 Task: Find connections with filter location Fröndenberg with filter topic #mentalhealthwith filter profile language French with filter current company Suzlon Group with filter school RAMCO INSTITUTE OF TECHNOLOGY with filter industry Equipment Rental Services with filter service category Translation with filter keywords title Computer Programmer
Action: Mouse moved to (481, 60)
Screenshot: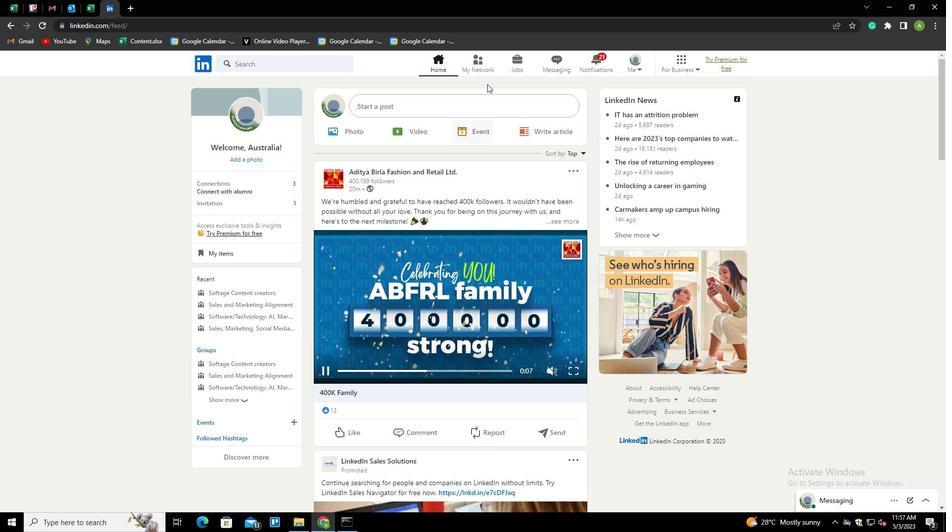 
Action: Mouse pressed left at (481, 60)
Screenshot: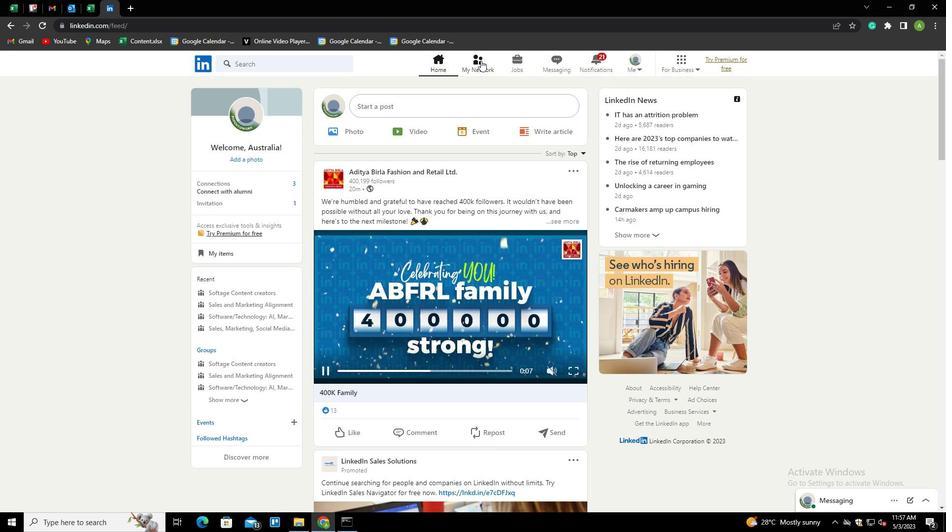 
Action: Mouse moved to (257, 115)
Screenshot: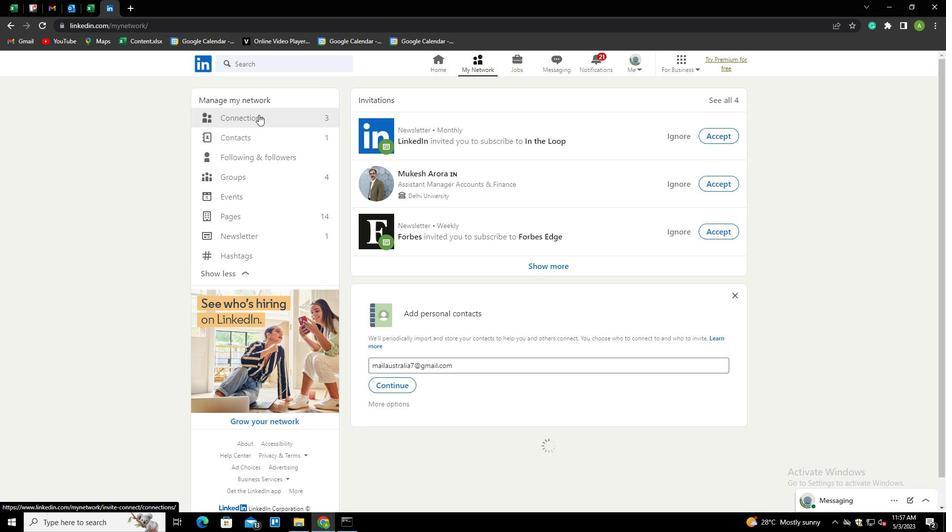 
Action: Mouse pressed left at (257, 115)
Screenshot: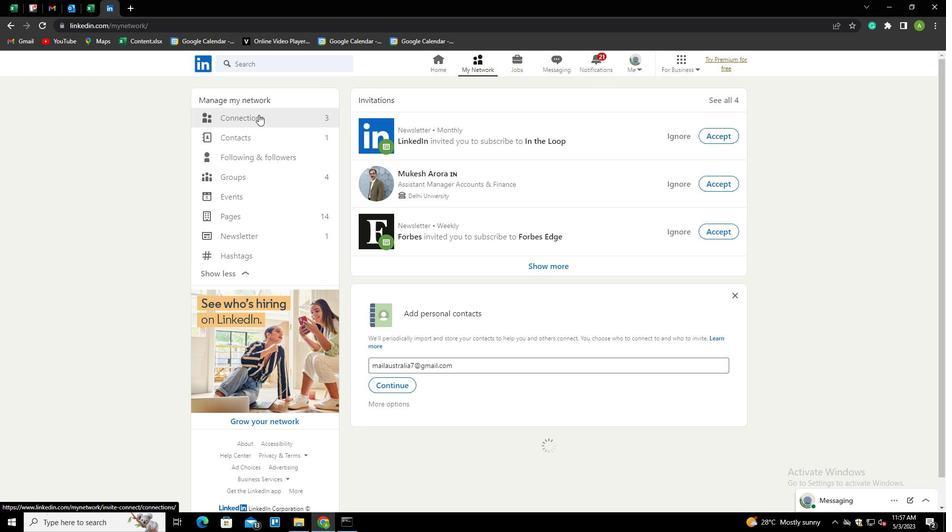 
Action: Mouse moved to (550, 117)
Screenshot: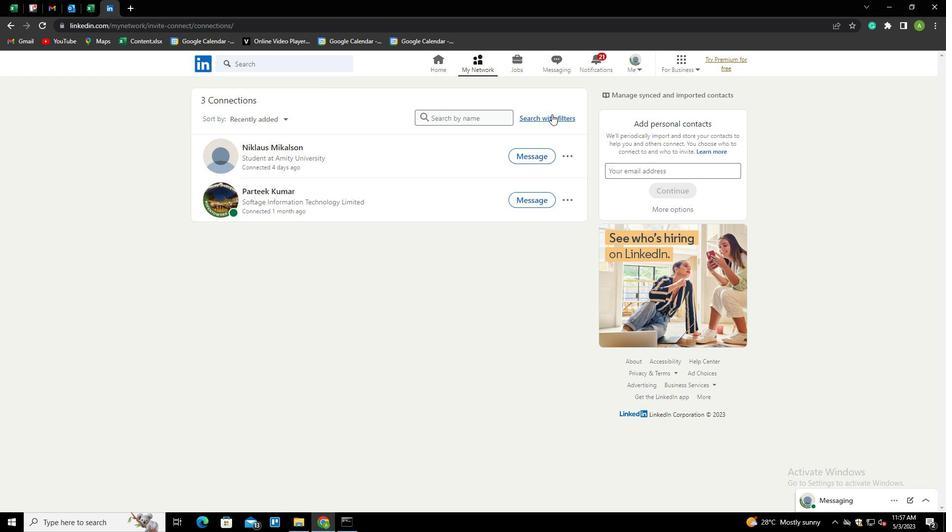 
Action: Mouse pressed left at (550, 117)
Screenshot: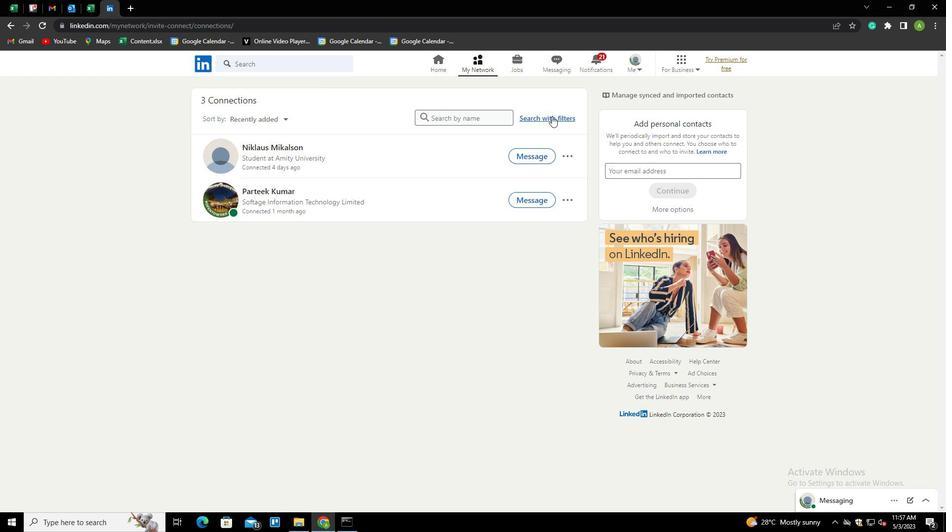 
Action: Mouse moved to (506, 89)
Screenshot: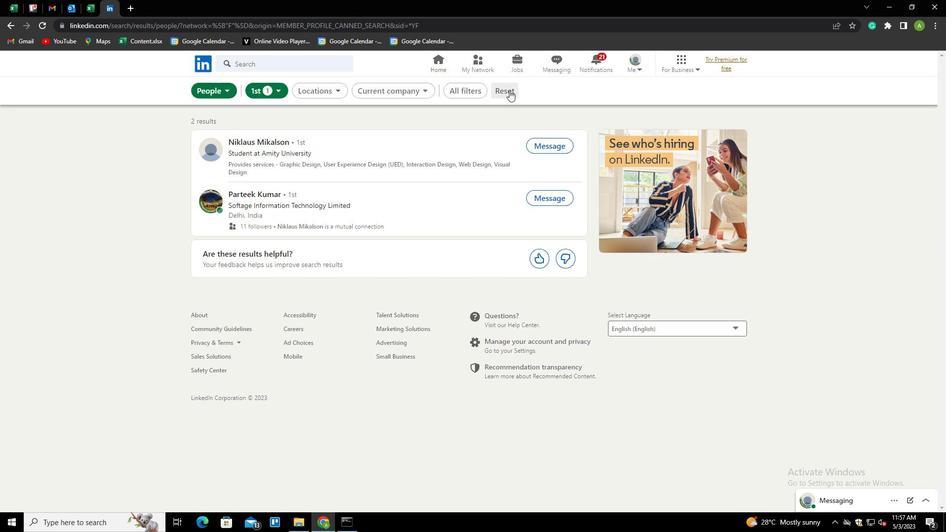 
Action: Mouse pressed left at (506, 89)
Screenshot: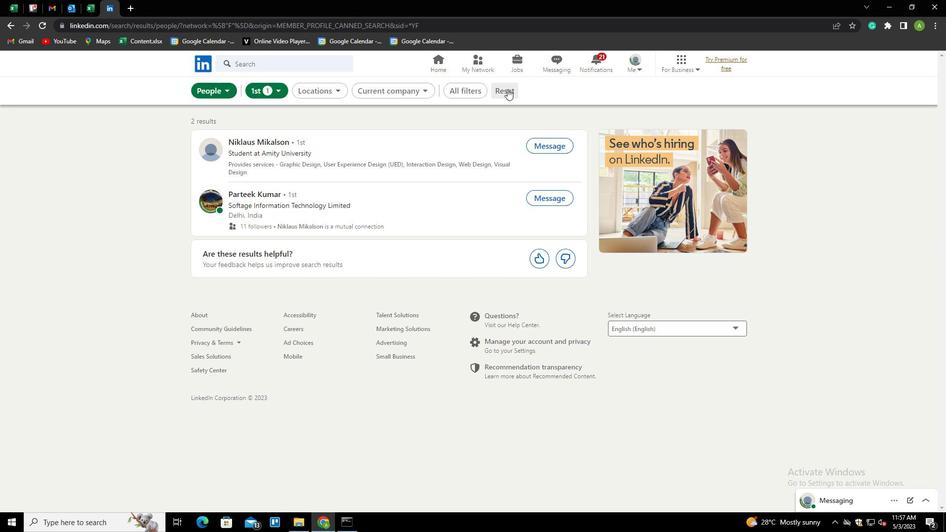 
Action: Mouse moved to (486, 89)
Screenshot: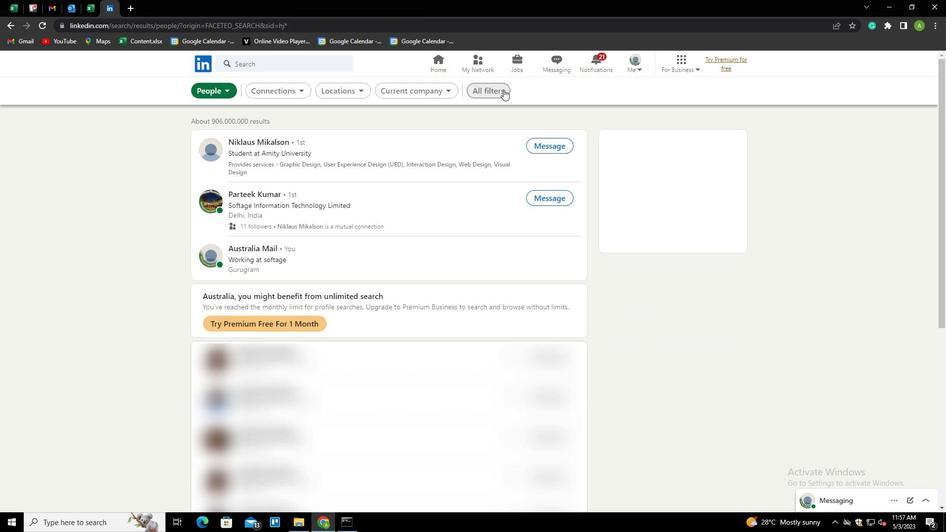 
Action: Mouse pressed left at (486, 89)
Screenshot: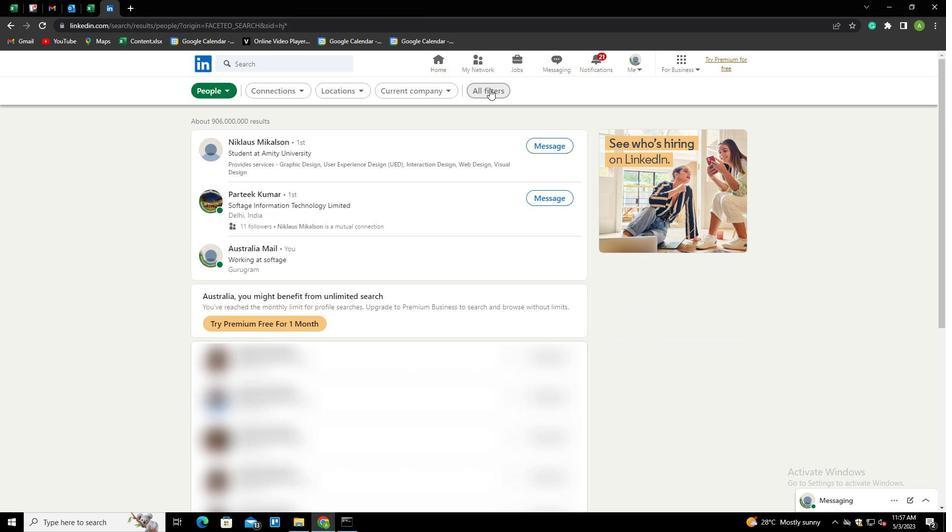 
Action: Mouse moved to (745, 298)
Screenshot: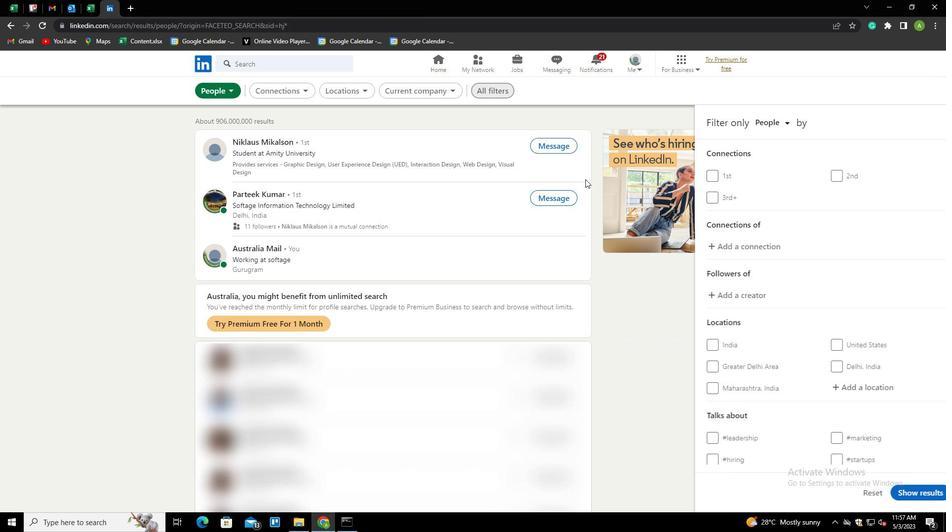 
Action: Mouse scrolled (745, 297) with delta (0, 0)
Screenshot: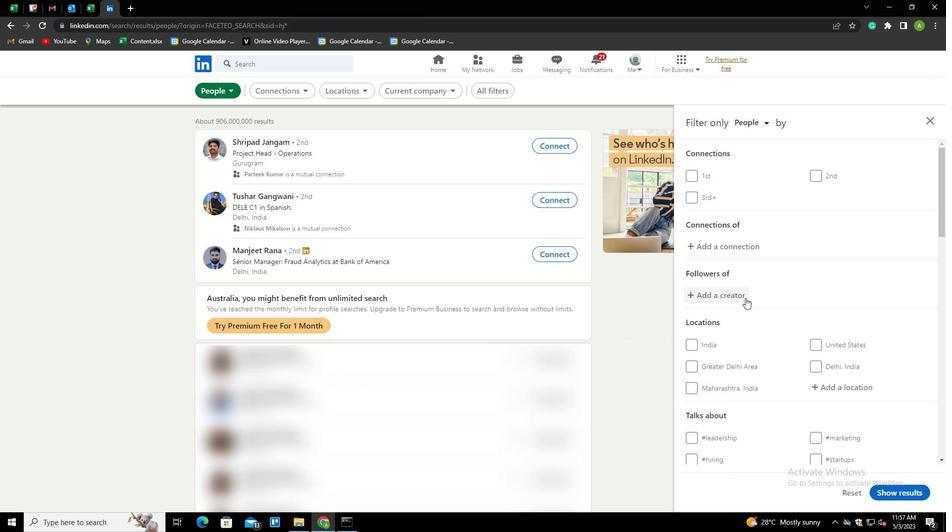 
Action: Mouse scrolled (745, 297) with delta (0, 0)
Screenshot: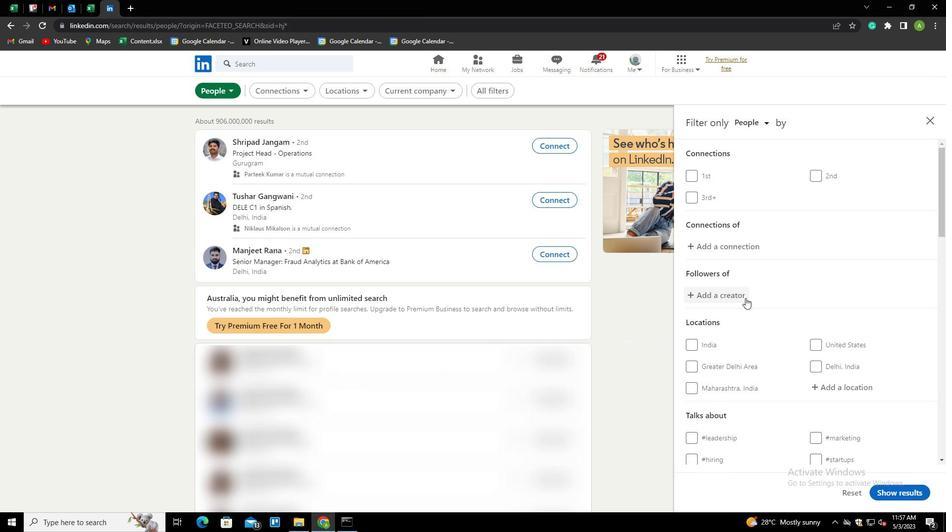 
Action: Mouse scrolled (745, 297) with delta (0, 0)
Screenshot: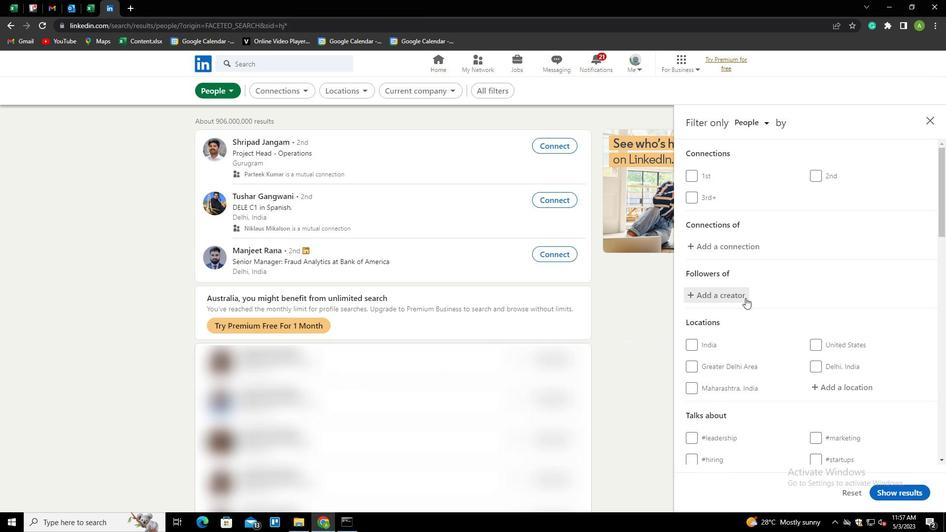 
Action: Mouse moved to (823, 241)
Screenshot: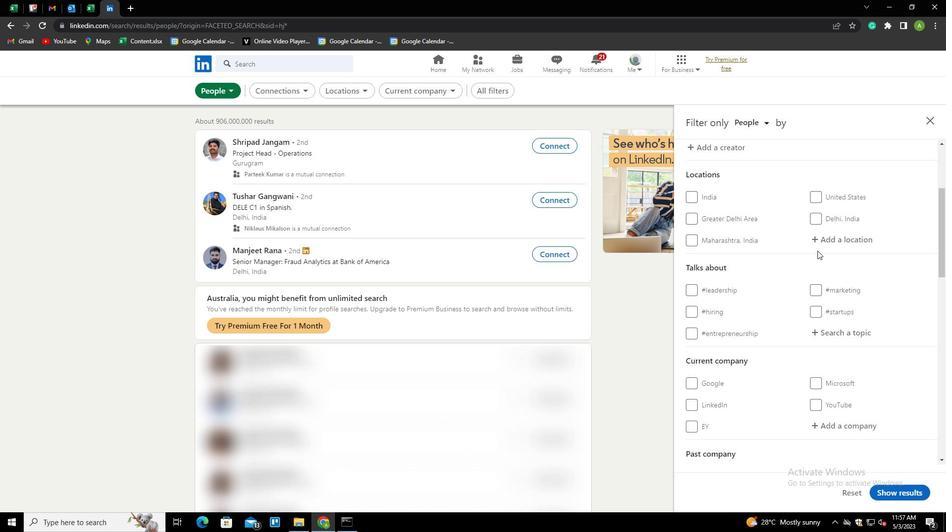 
Action: Mouse pressed left at (823, 241)
Screenshot: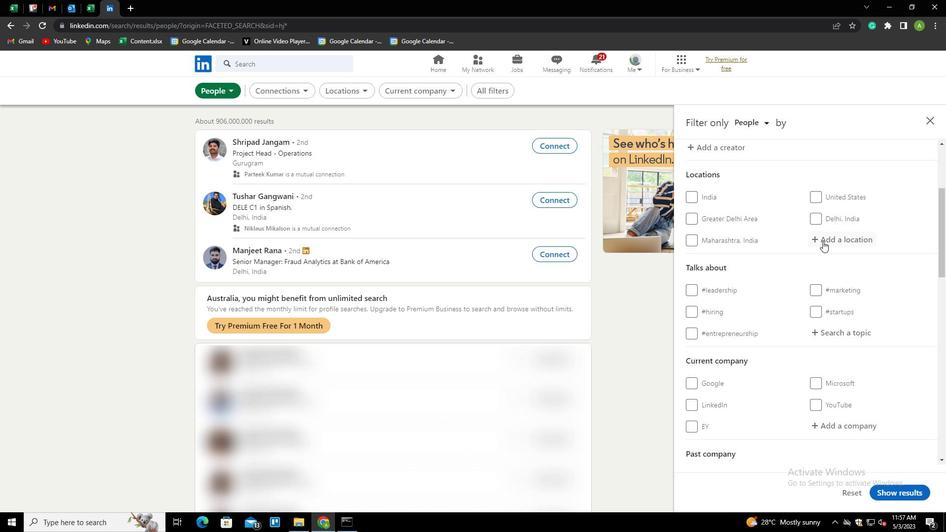 
Action: Key pressed <Key.shift><Key.shift><Key.shift><Key.shift><Key.shift><Key.shift><Key.shift><Key.shift><Key.shift><Key.shift><Key.shift><Key.shift>FRONDENBERG<Key.down><Key.enter>
Screenshot: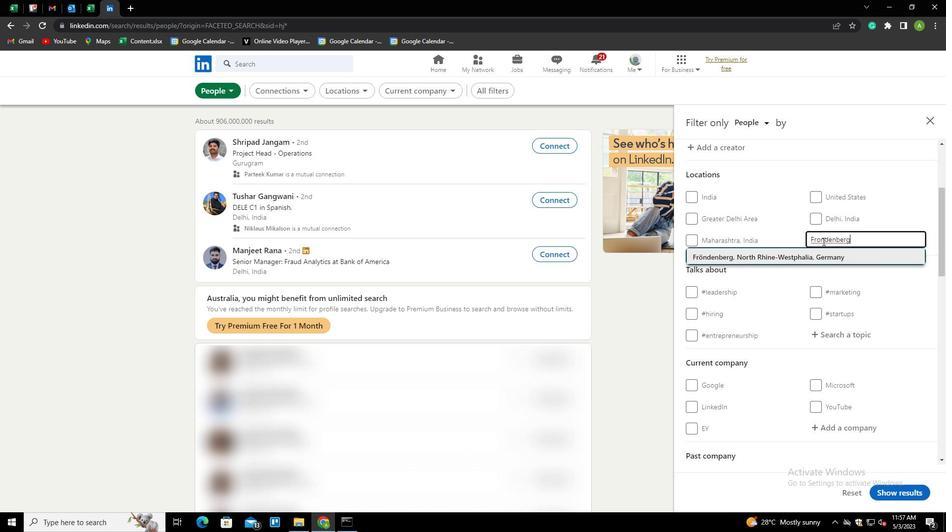 
Action: Mouse scrolled (823, 241) with delta (0, 0)
Screenshot: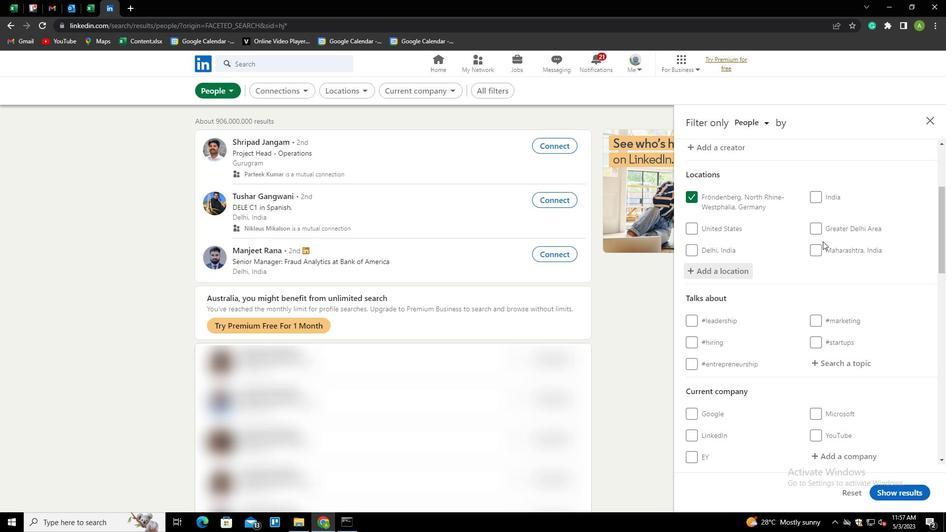 
Action: Mouse scrolled (823, 241) with delta (0, 0)
Screenshot: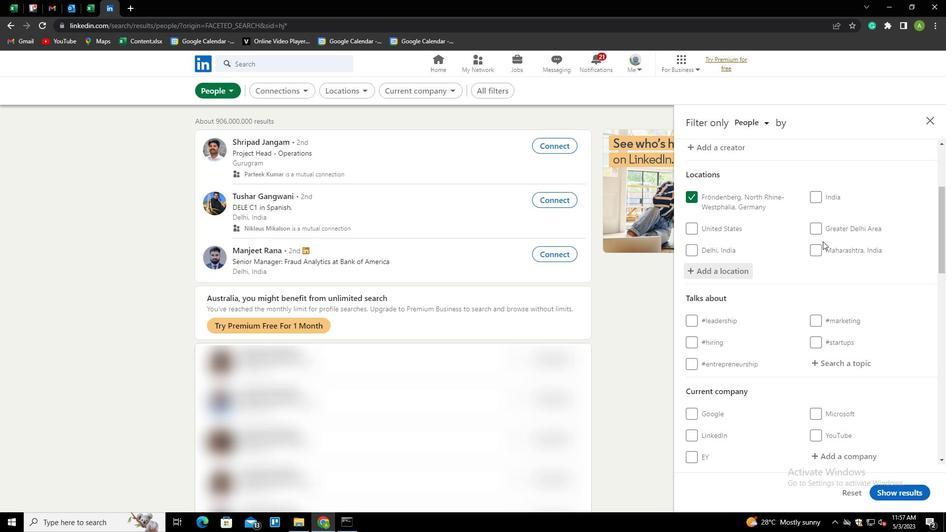 
Action: Mouse moved to (834, 265)
Screenshot: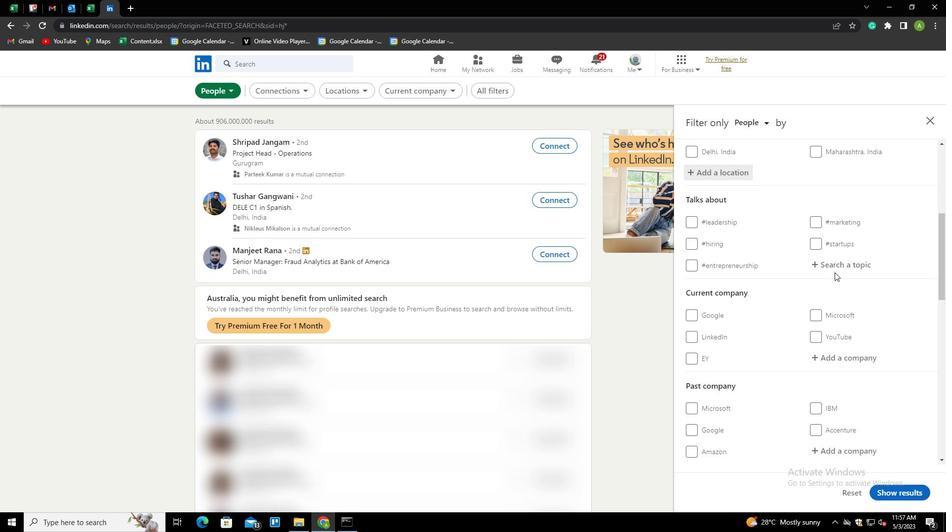 
Action: Mouse pressed left at (834, 265)
Screenshot: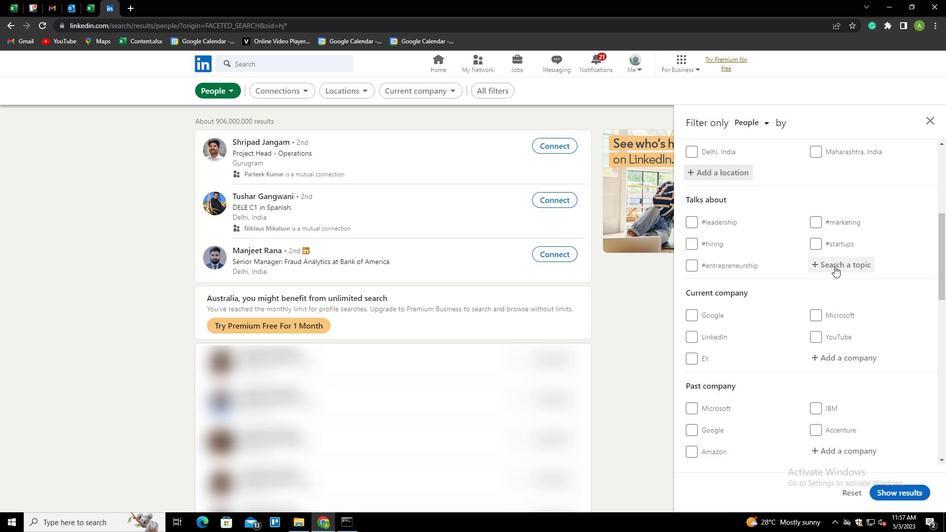 
Action: Key pressed MENTALHEALTH<Key.down><Key.enter>
Screenshot: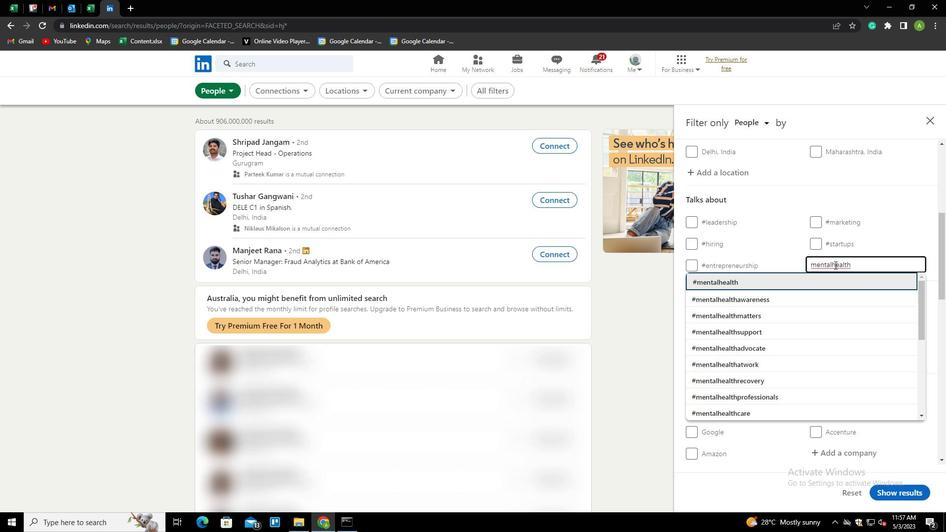 
Action: Mouse scrolled (834, 264) with delta (0, 0)
Screenshot: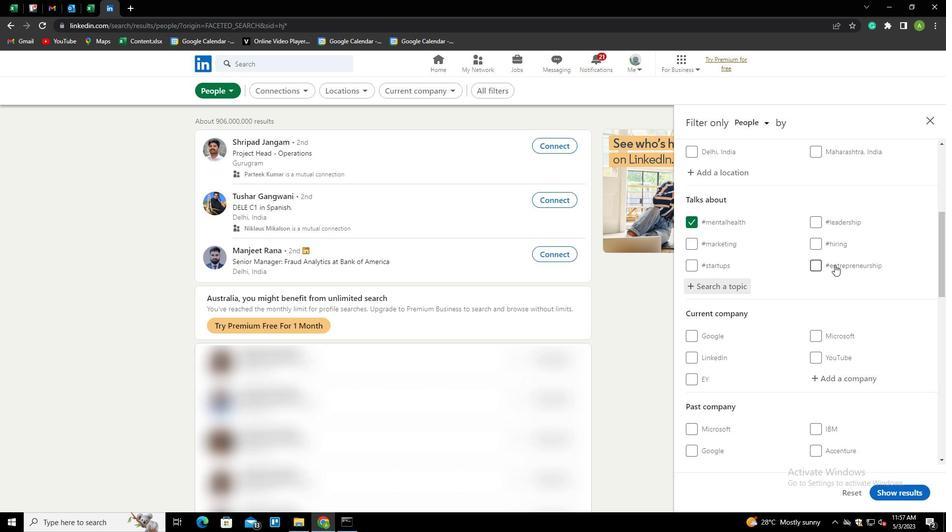 
Action: Mouse scrolled (834, 264) with delta (0, 0)
Screenshot: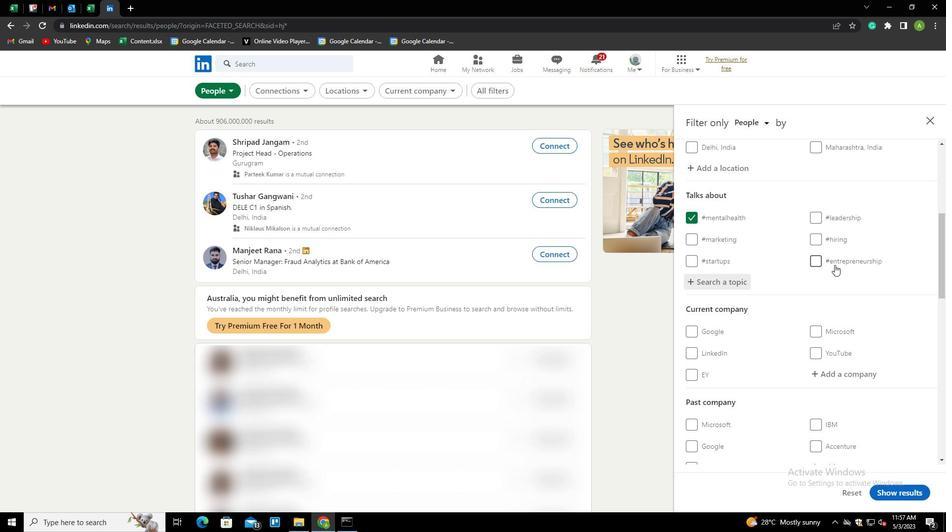 
Action: Mouse scrolled (834, 264) with delta (0, 0)
Screenshot: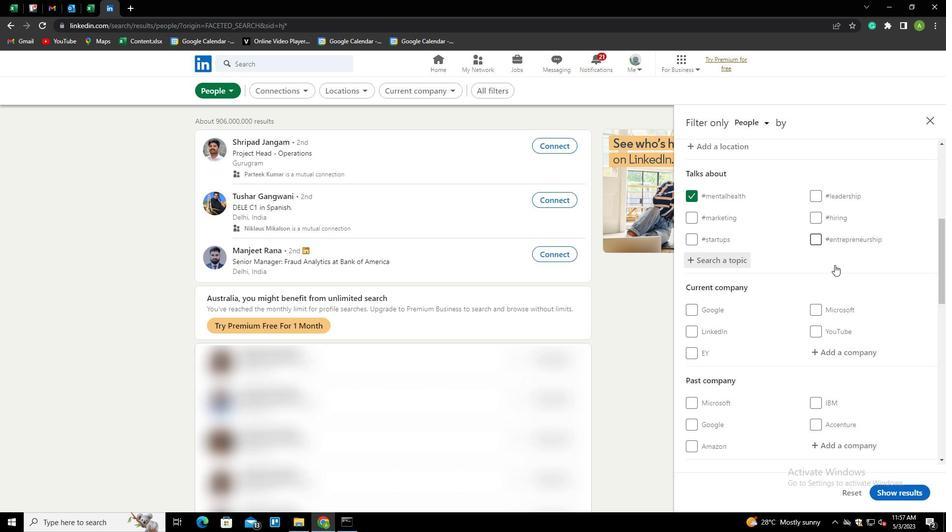
Action: Mouse scrolled (834, 264) with delta (0, 0)
Screenshot: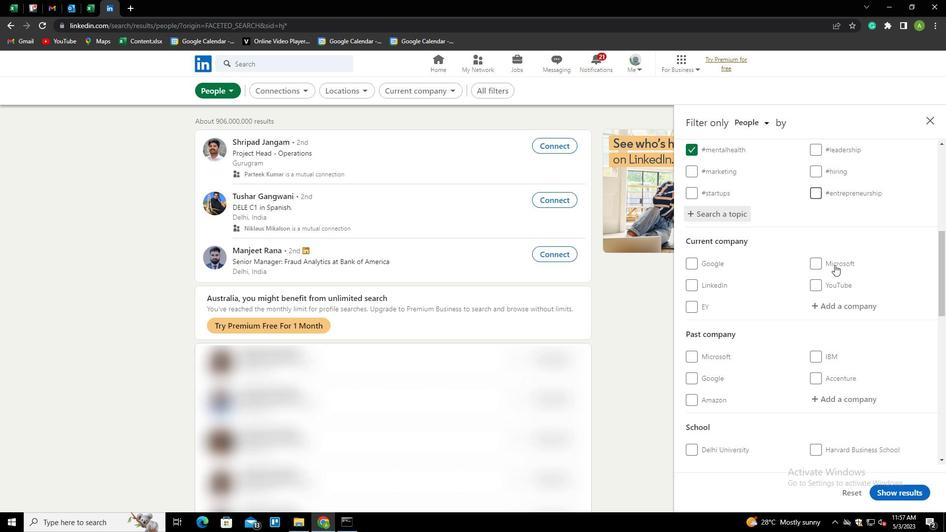 
Action: Mouse scrolled (834, 264) with delta (0, 0)
Screenshot: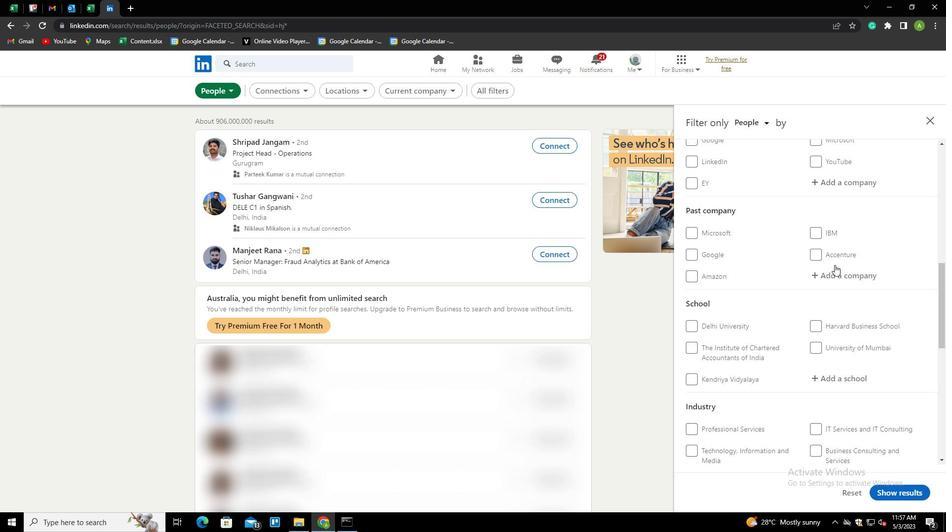 
Action: Mouse scrolled (834, 264) with delta (0, 0)
Screenshot: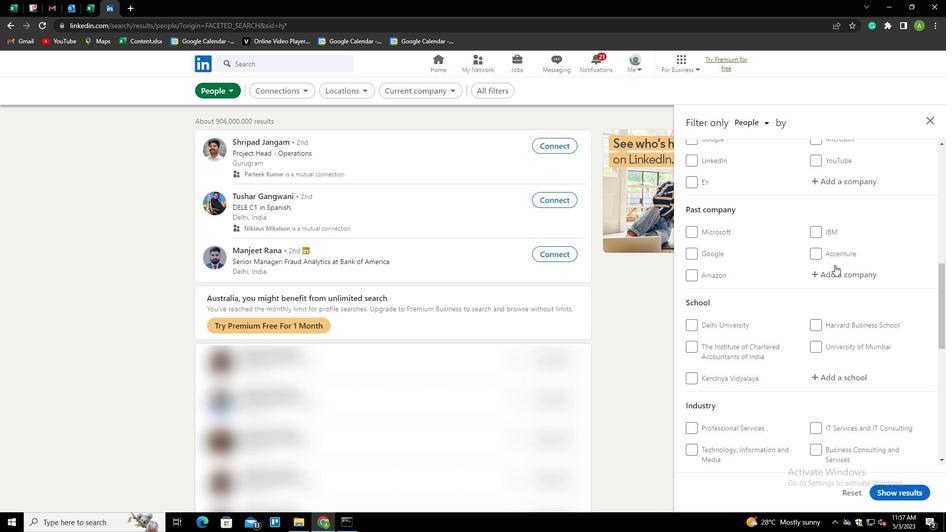 
Action: Mouse scrolled (834, 264) with delta (0, 0)
Screenshot: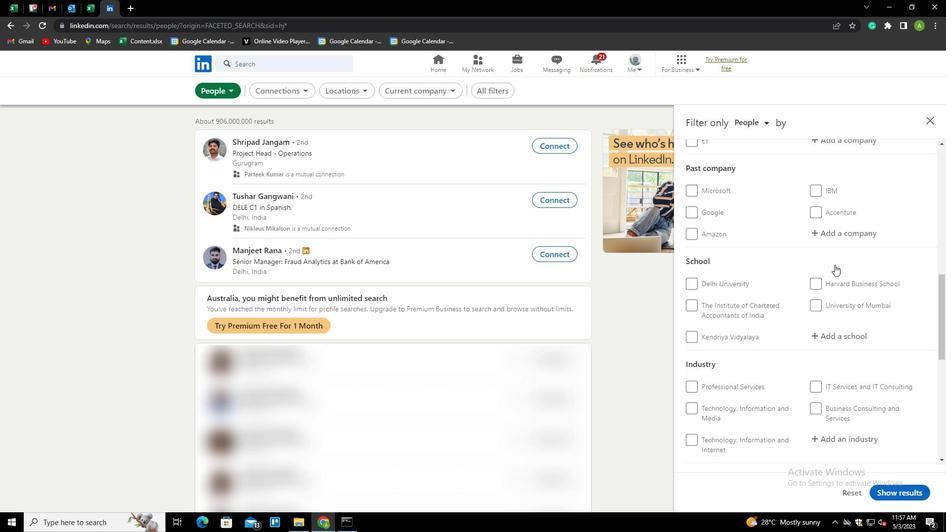 
Action: Mouse scrolled (834, 264) with delta (0, 0)
Screenshot: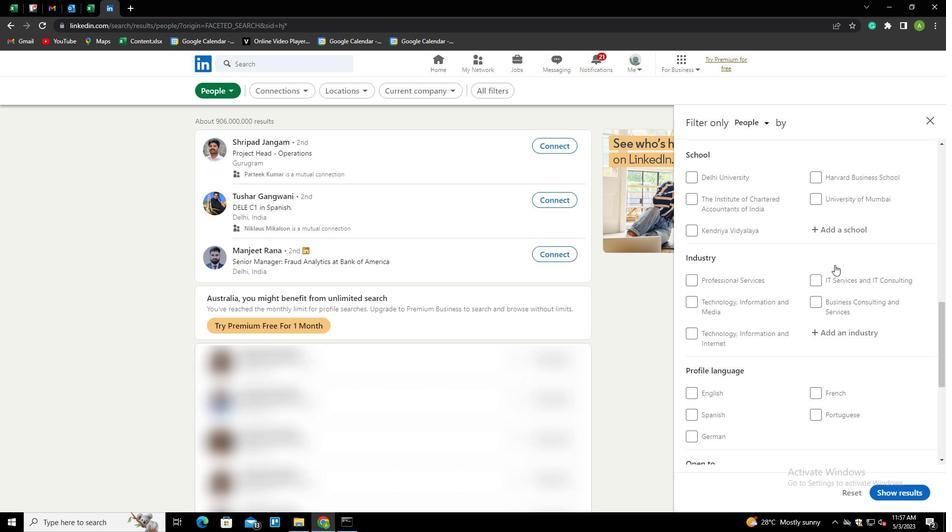 
Action: Mouse moved to (819, 341)
Screenshot: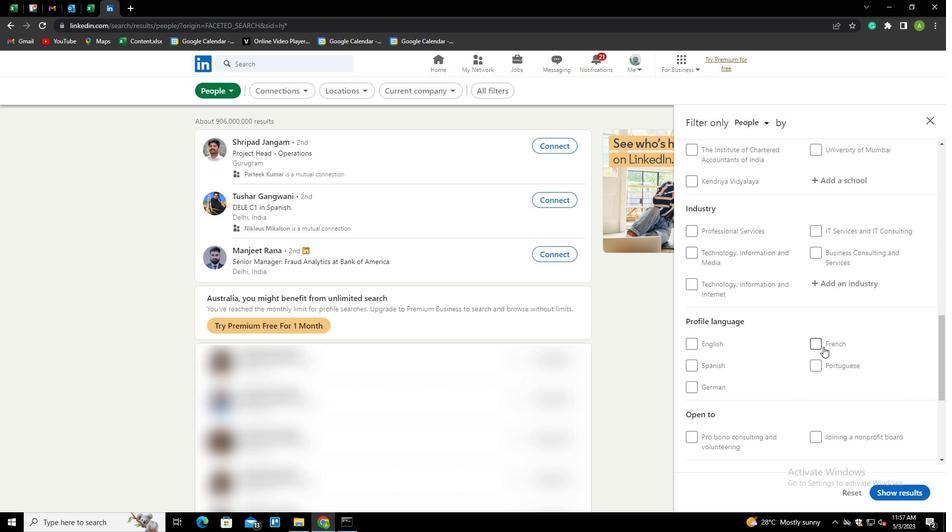 
Action: Mouse pressed left at (819, 341)
Screenshot: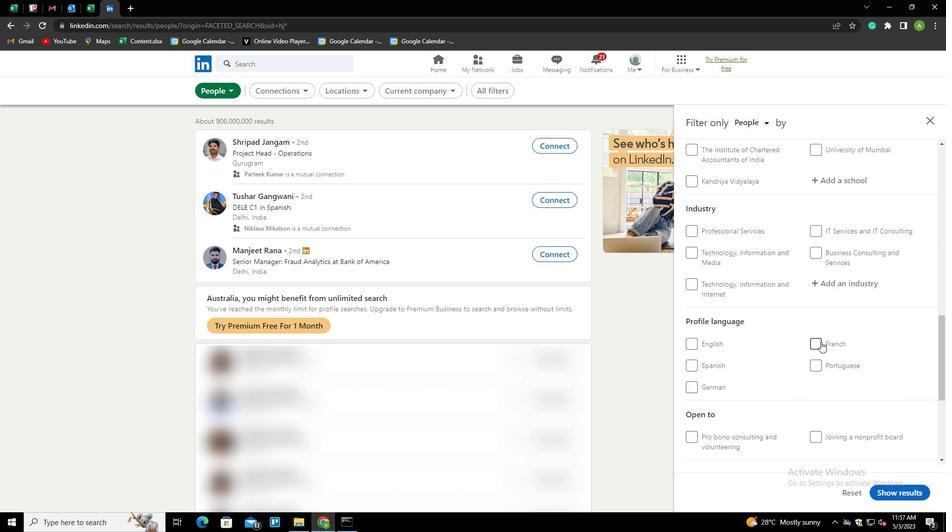 
Action: Mouse moved to (842, 321)
Screenshot: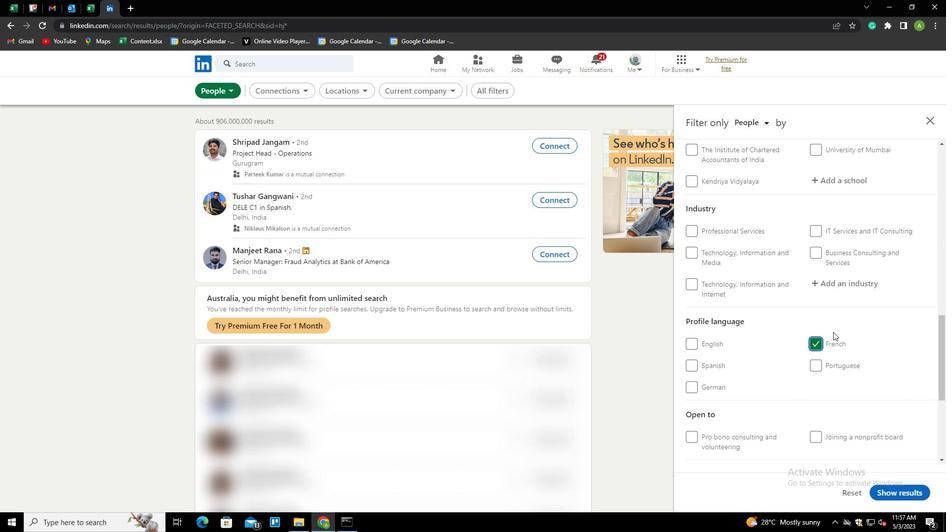 
Action: Mouse scrolled (842, 322) with delta (0, 0)
Screenshot: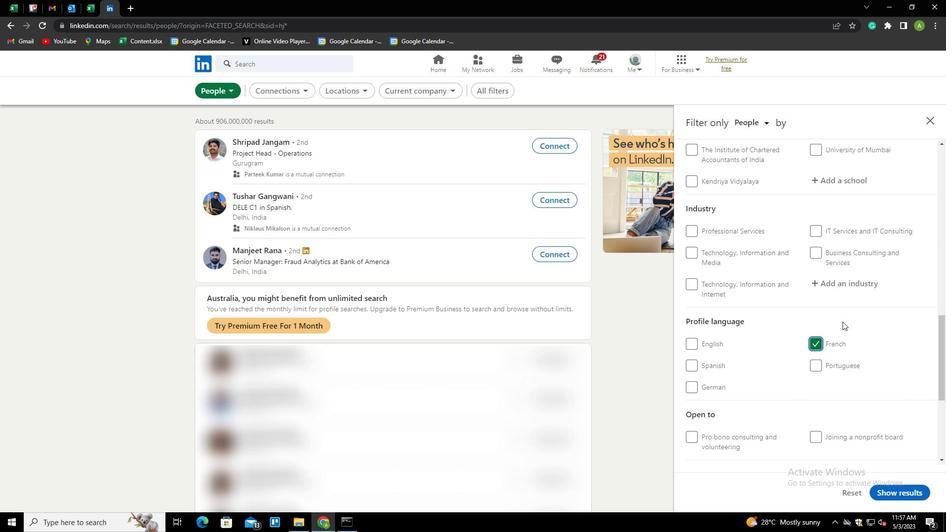 
Action: Mouse scrolled (842, 322) with delta (0, 0)
Screenshot: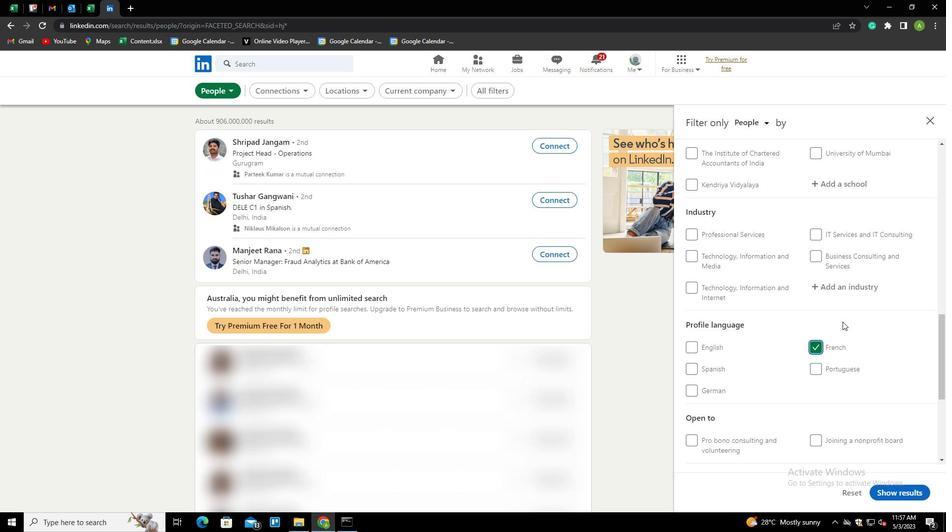 
Action: Mouse scrolled (842, 322) with delta (0, 0)
Screenshot: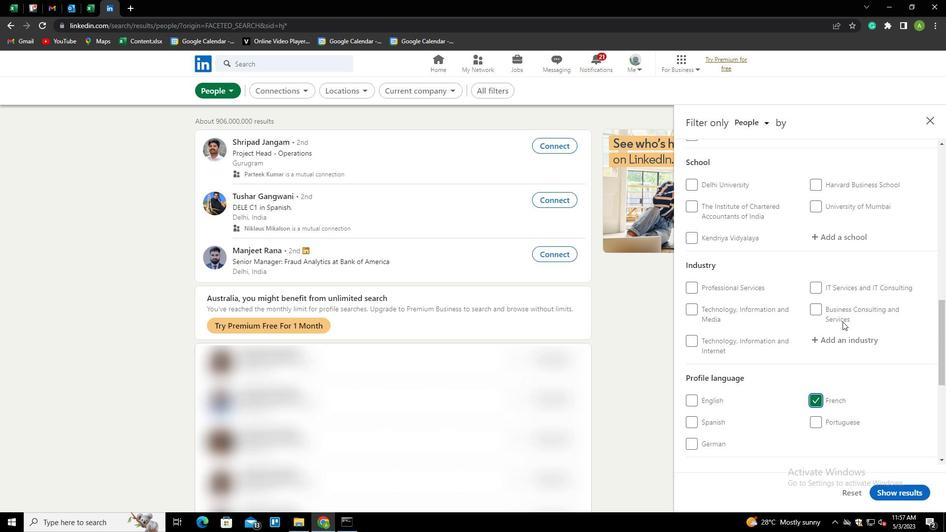 
Action: Mouse scrolled (842, 322) with delta (0, 0)
Screenshot: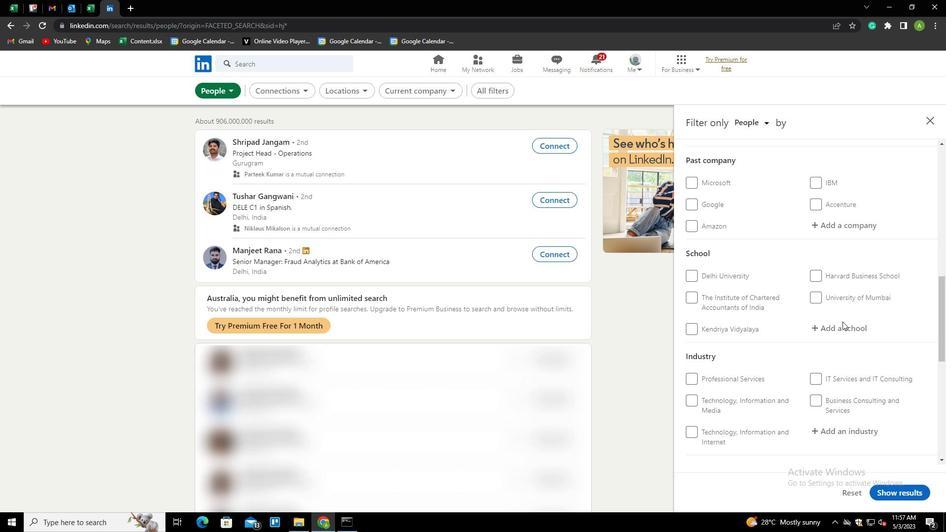
Action: Mouse scrolled (842, 322) with delta (0, 0)
Screenshot: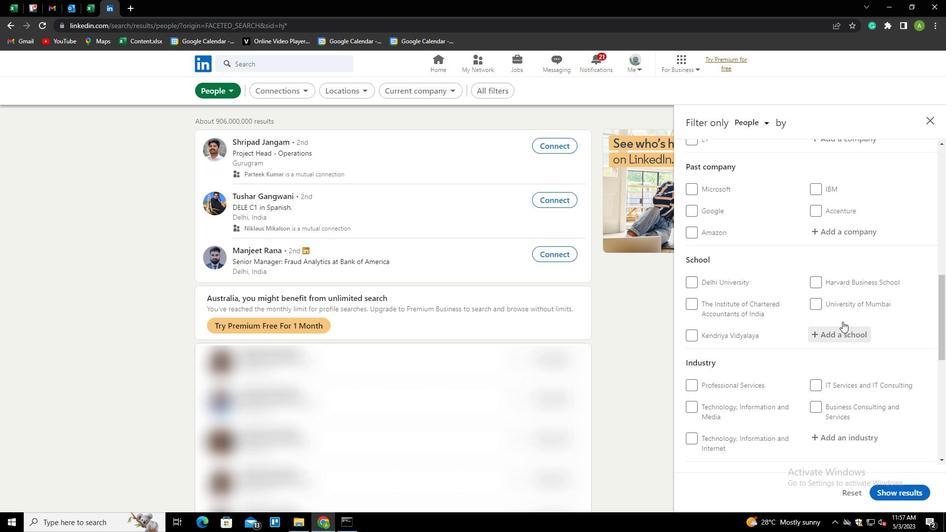 
Action: Mouse scrolled (842, 322) with delta (0, 0)
Screenshot: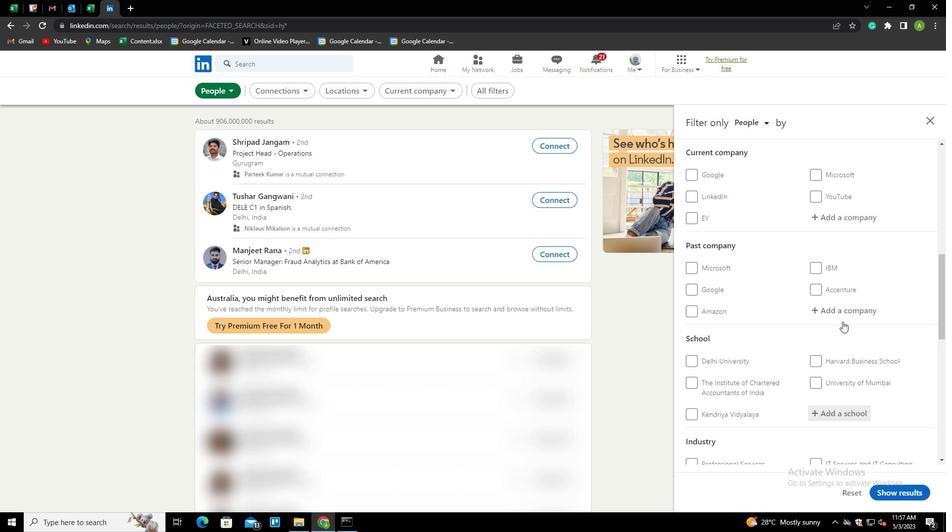 
Action: Mouse scrolled (842, 322) with delta (0, 0)
Screenshot: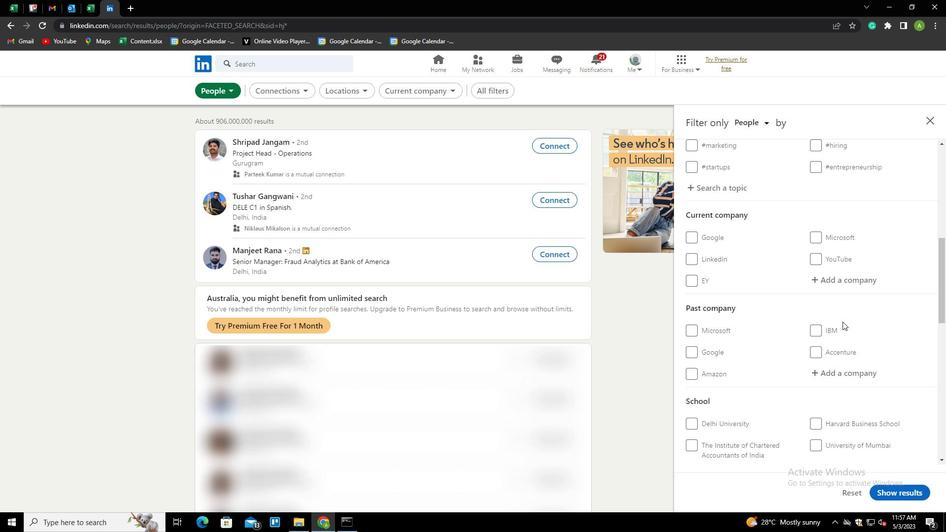 
Action: Mouse moved to (833, 326)
Screenshot: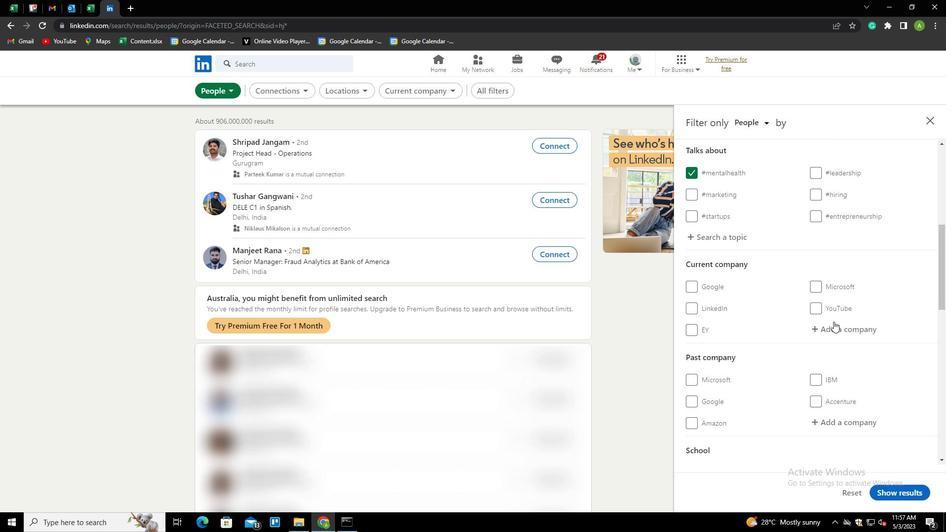 
Action: Mouse scrolled (833, 326) with delta (0, 0)
Screenshot: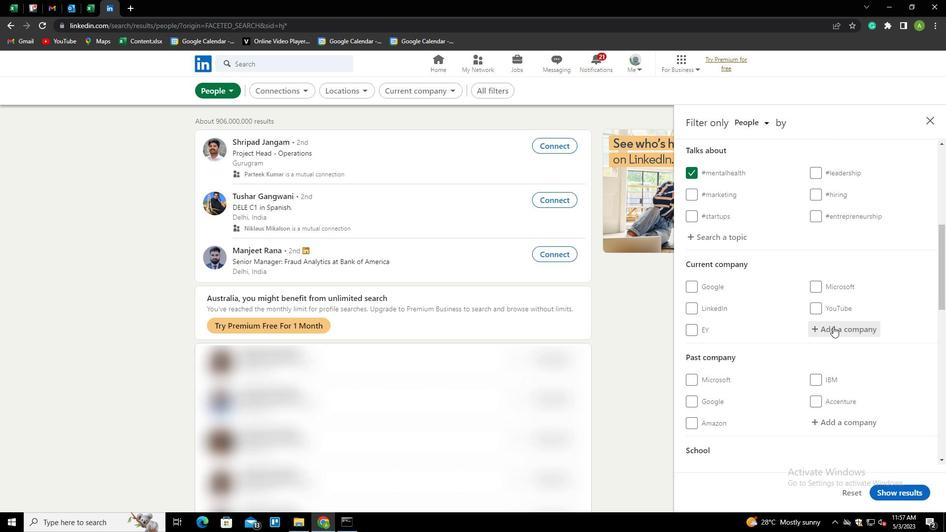 
Action: Mouse moved to (836, 281)
Screenshot: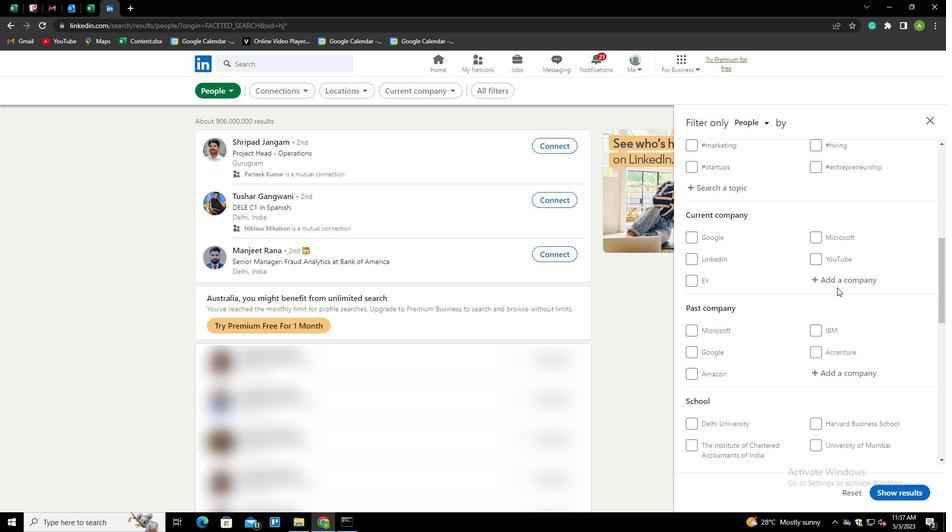 
Action: Mouse pressed left at (836, 281)
Screenshot: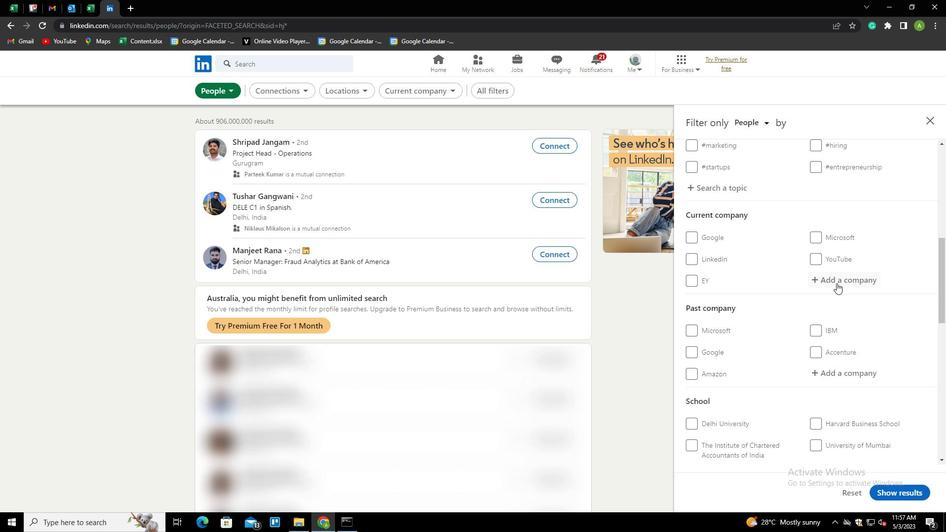 
Action: Key pressed <Key.shift><Key.shift><Key.shift><Key.shift><Key.shift>SW<Key.backspace>UZION<Key.space><Key.backspace><Key.space><Key.shift><Key.shift><Key.shift><Key.shift><Key.shift><Key.shift><Key.shift><Key.shift><Key.shift><Key.shift><Key.shift><Key.shift><Key.shift><Key.shift><Key.shift><Key.shift><Key.shift><Key.shift><Key.shift><Key.shift><Key.shift><Key.shift><Key.shift><Key.shift><Key.shift><Key.shift><Key.shift><Key.shift><Key.shift><Key.shift><Key.shift><Key.shift><Key.shift><Key.shift><Key.shift><Key.shift>GOUP<Key.backspace><Key.backspace><Key.backspace>ROUP
Screenshot: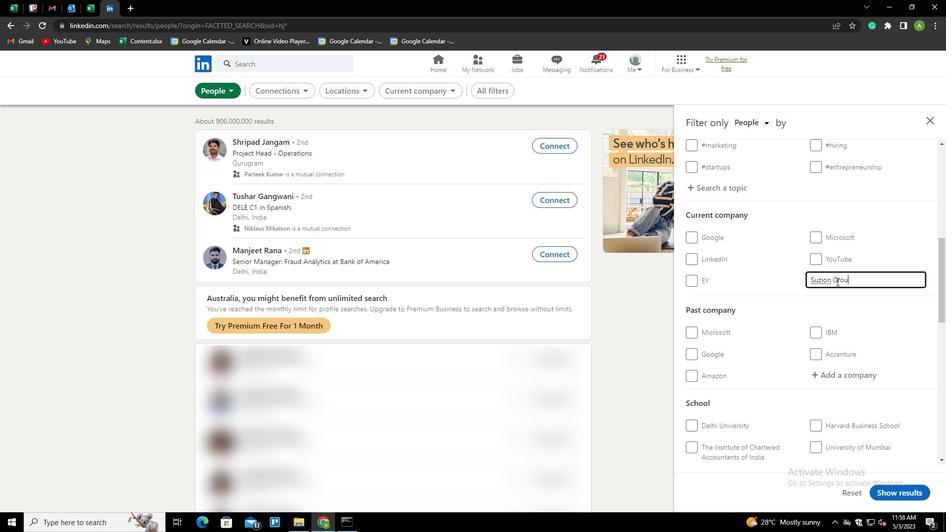 
Action: Mouse moved to (864, 300)
Screenshot: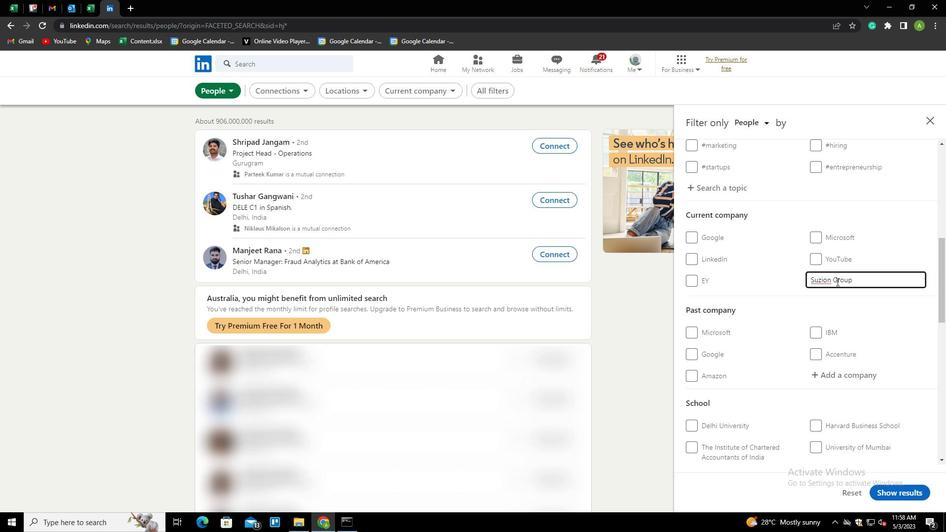 
Action: Mouse pressed left at (864, 300)
Screenshot: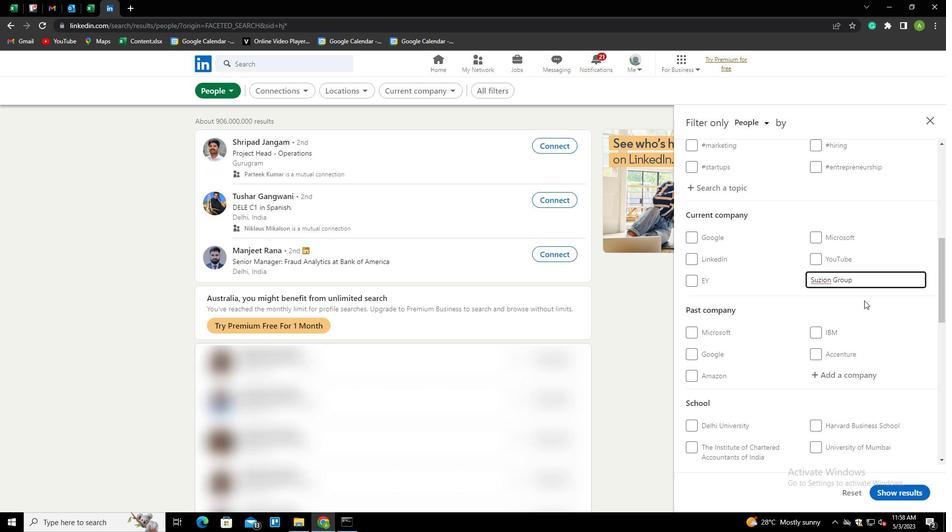 
Action: Mouse scrolled (864, 300) with delta (0, 0)
Screenshot: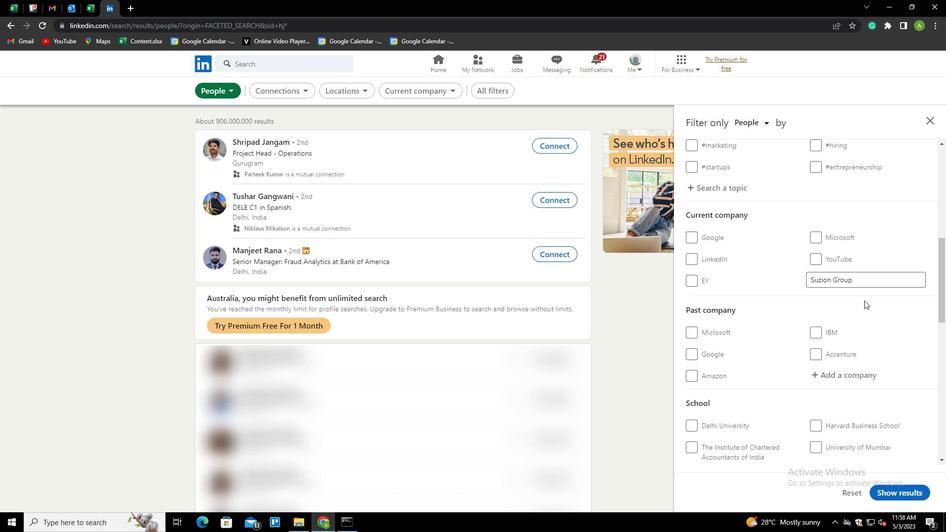 
Action: Mouse scrolled (864, 300) with delta (0, 0)
Screenshot: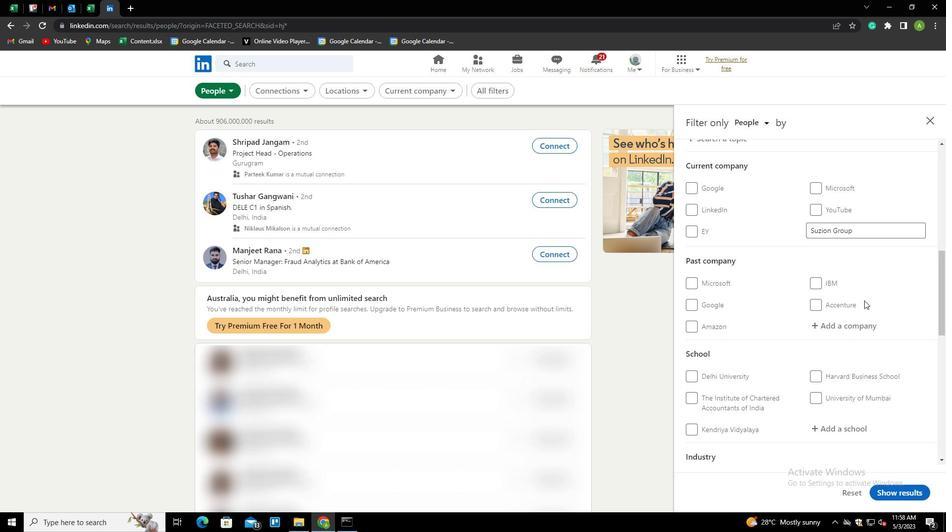 
Action: Mouse scrolled (864, 300) with delta (0, 0)
Screenshot: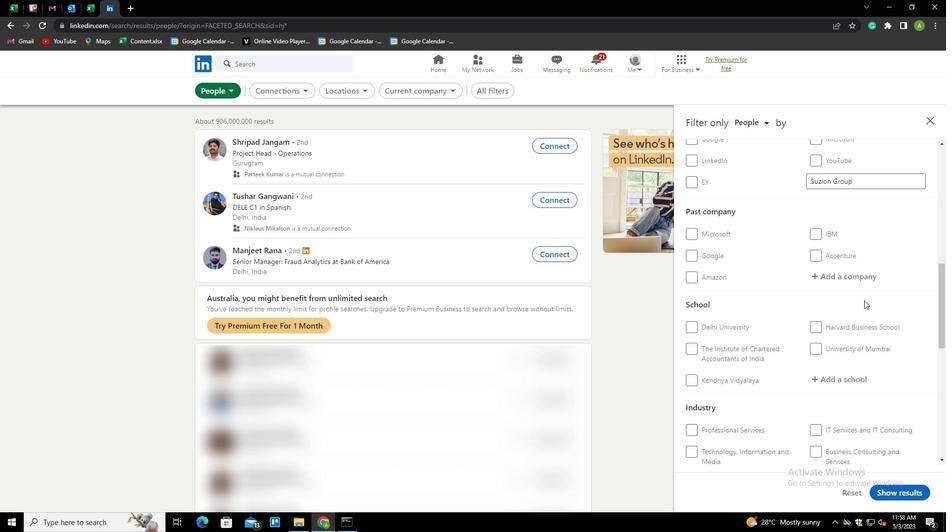 
Action: Mouse scrolled (864, 300) with delta (0, 0)
Screenshot: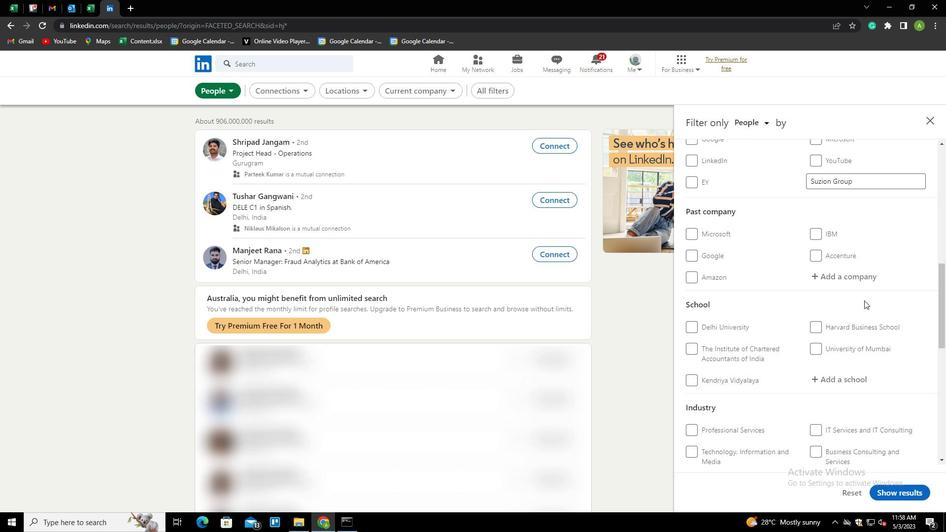 
Action: Mouse moved to (838, 286)
Screenshot: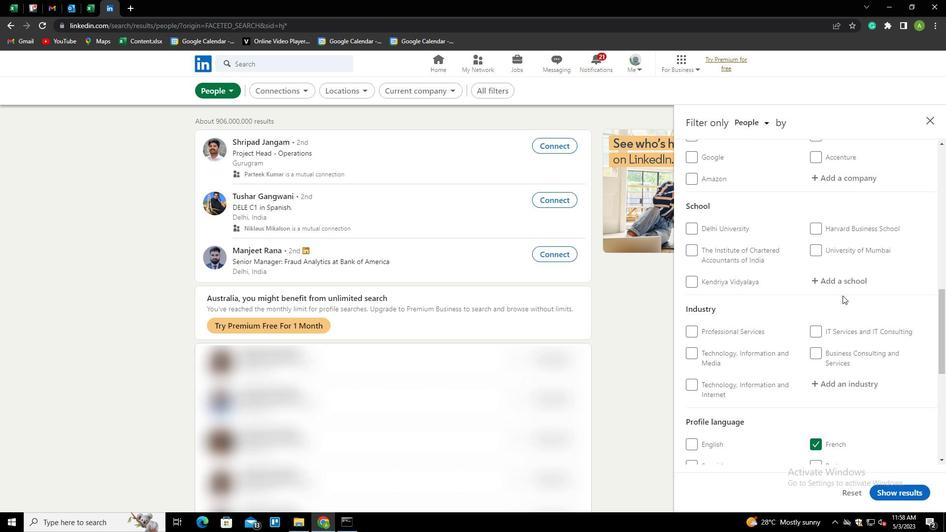 
Action: Mouse pressed left at (838, 286)
Screenshot: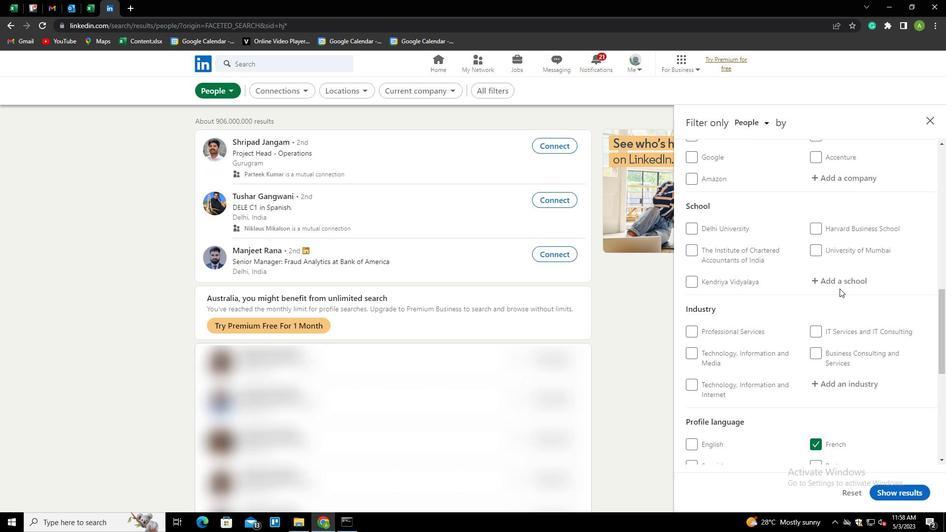 
Action: Mouse moved to (842, 281)
Screenshot: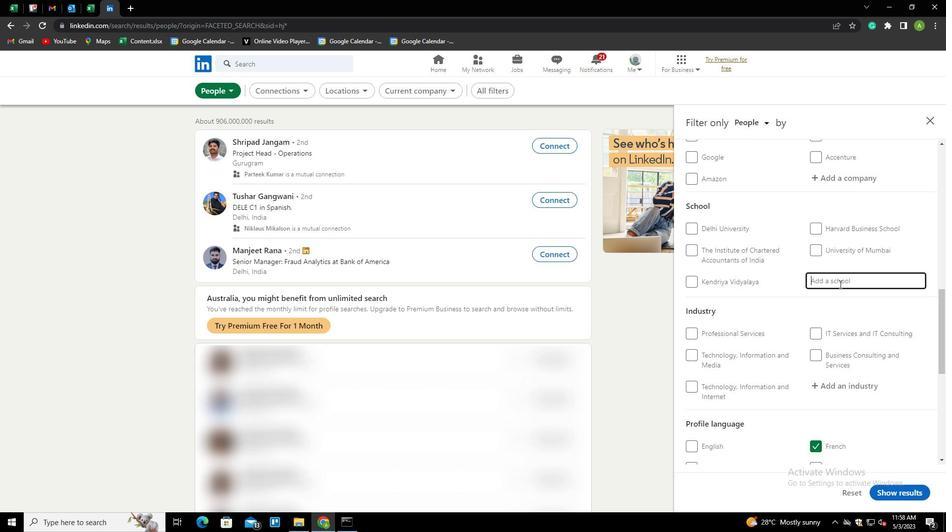 
Action: Mouse pressed left at (842, 281)
Screenshot: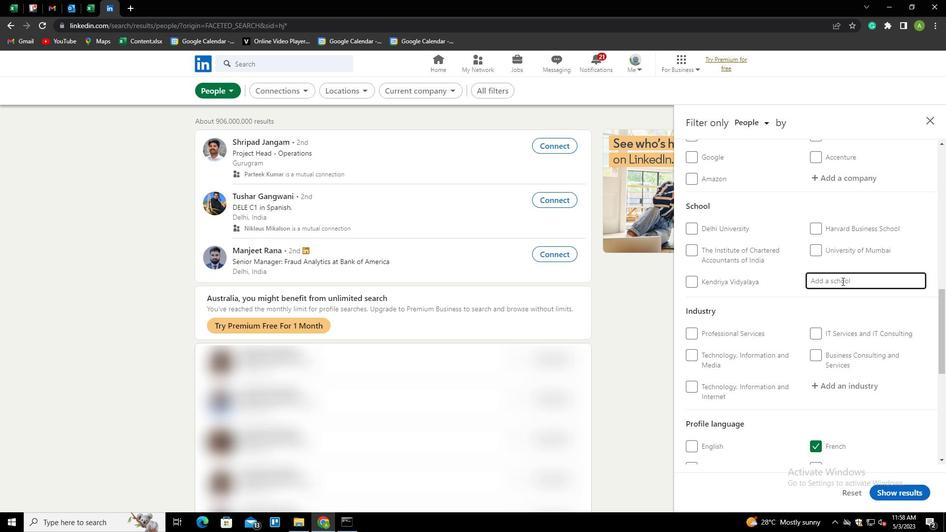 
Action: Key pressed <Key.shift><Key.shift><Key.shift><Key.shift><Key.shift><Key.shift>TA<Key.backspace><Key.backspace>RAMCO<Key.space>IN<Key.down><Key.enter>
Screenshot: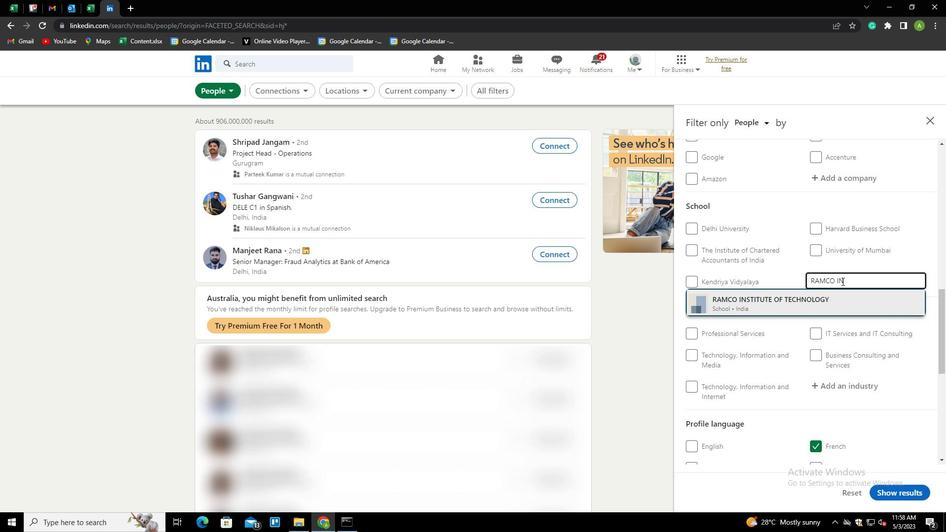 
Action: Mouse scrolled (842, 280) with delta (0, 0)
Screenshot: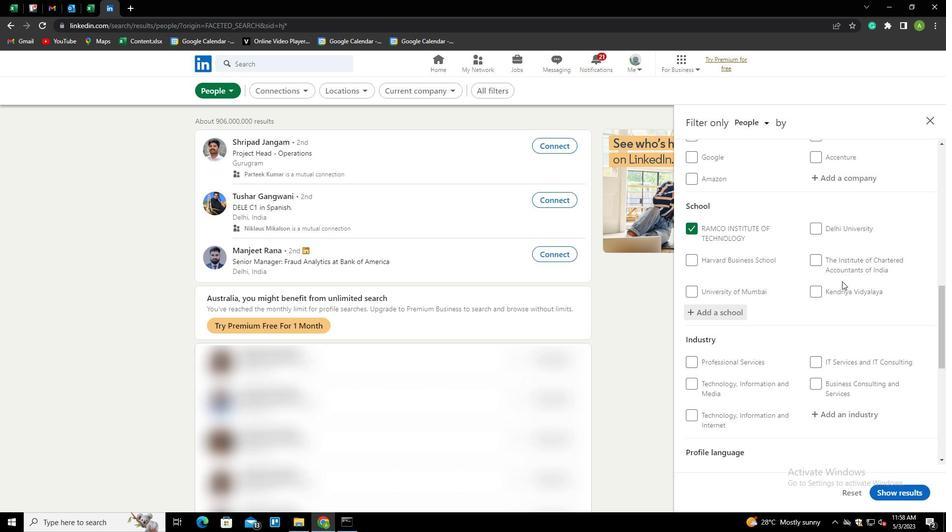 
Action: Mouse scrolled (842, 280) with delta (0, 0)
Screenshot: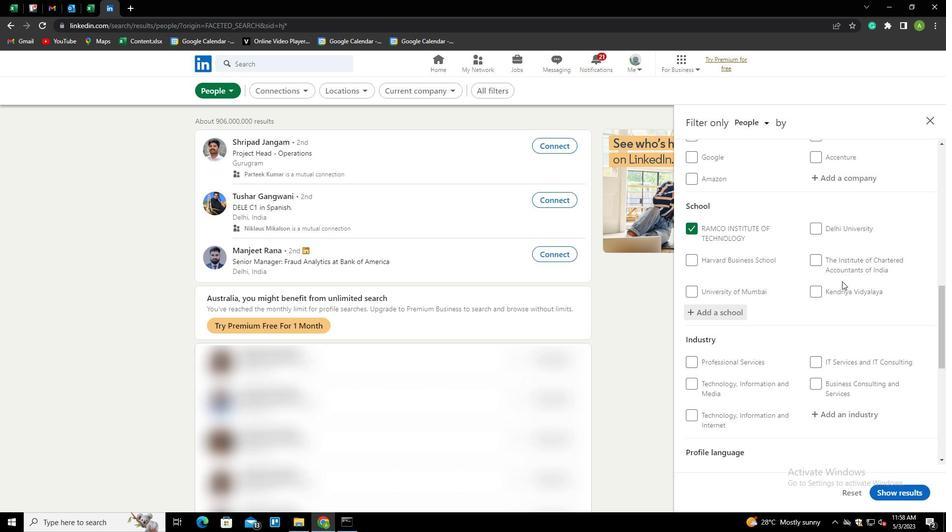
Action: Mouse moved to (834, 315)
Screenshot: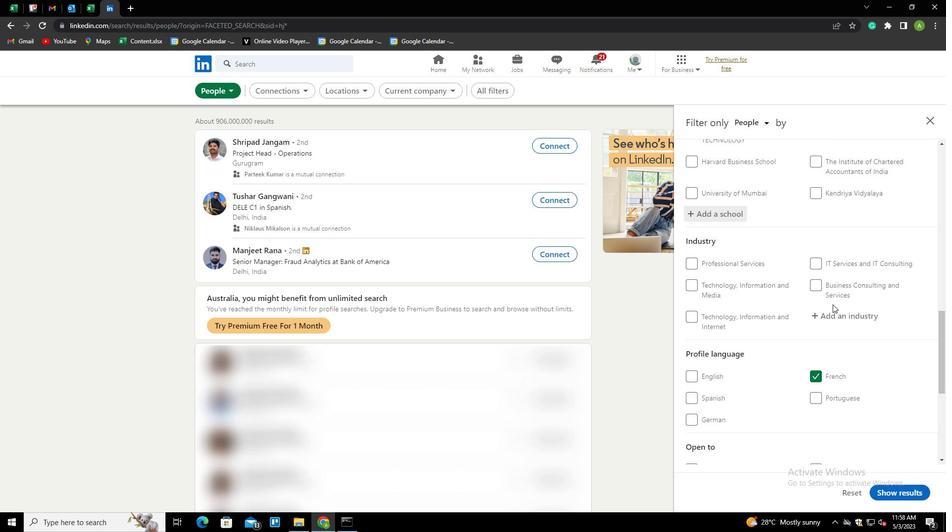 
Action: Mouse pressed left at (834, 315)
Screenshot: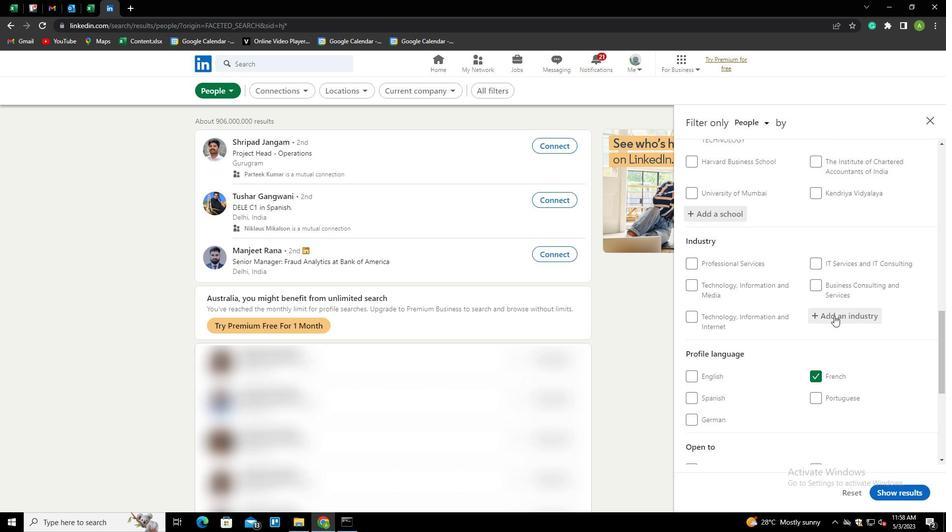 
Action: Mouse moved to (838, 317)
Screenshot: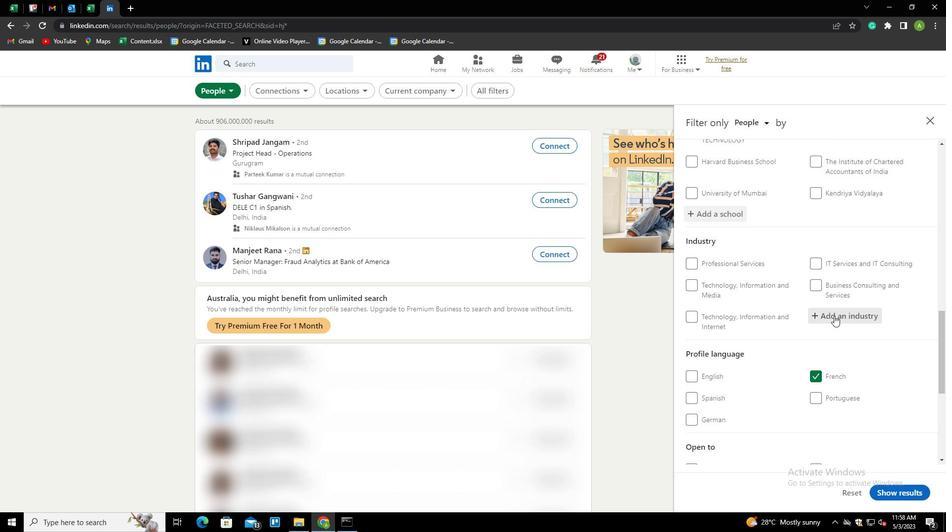 
Action: Mouse pressed left at (838, 317)
Screenshot: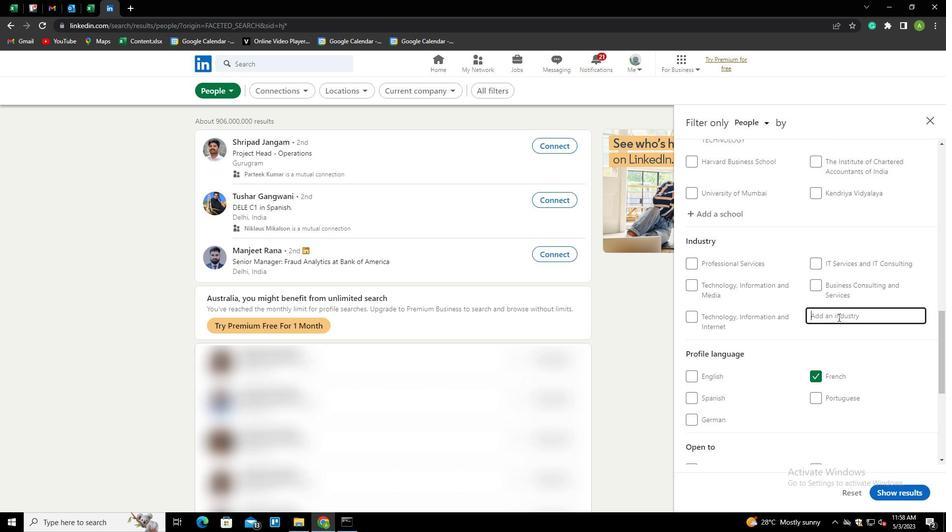 
Action: Key pressed <Key.shift><Key.shift><Key.shift>EQUIPMENT<Key.space><Key.shift><Key.shift><Key.shift><Key.shift><Key.shift><Key.shift><Key.shift><Key.shift><Key.shift><Key.shift><Key.shift><Key.shift><Key.shift><Key.shift><Key.shift><Key.shift><Key.shift><Key.shift><Key.shift><Key.shift><Key.shift><Key.shift><Key.shift><Key.shift><Key.shift><Key.shift><Key.shift><Key.shift><Key.shift>RE<Key.backspace>ENTAL<Key.space><Key.shift>SER<Key.down><Key.enter>
Screenshot: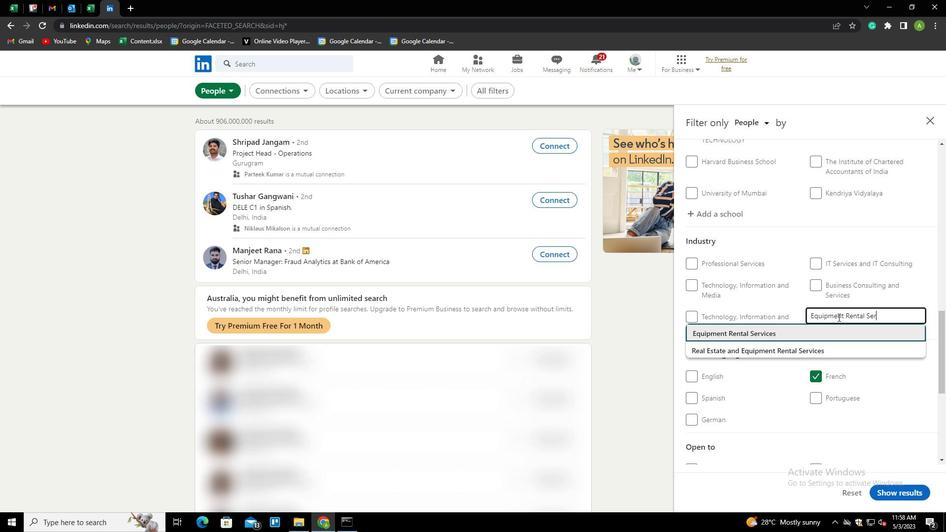 
Action: Mouse scrolled (838, 316) with delta (0, 0)
Screenshot: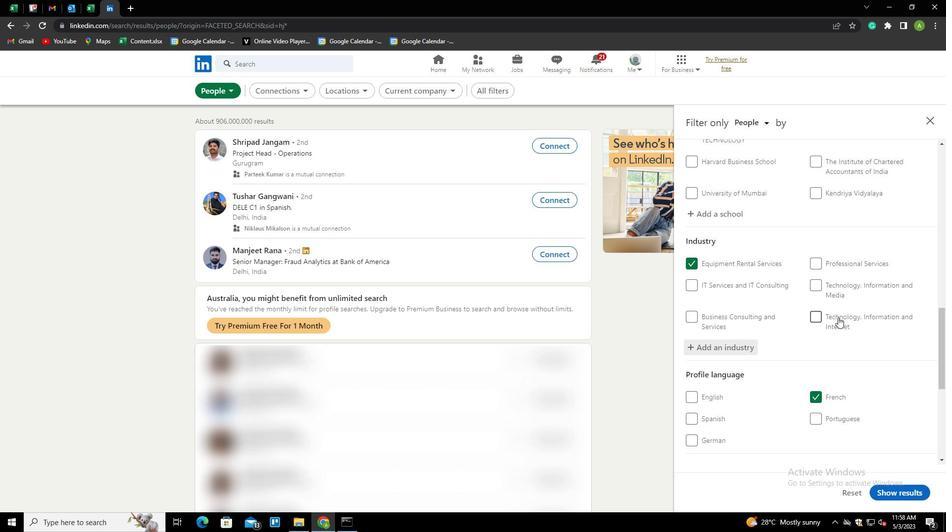 
Action: Mouse scrolled (838, 316) with delta (0, 0)
Screenshot: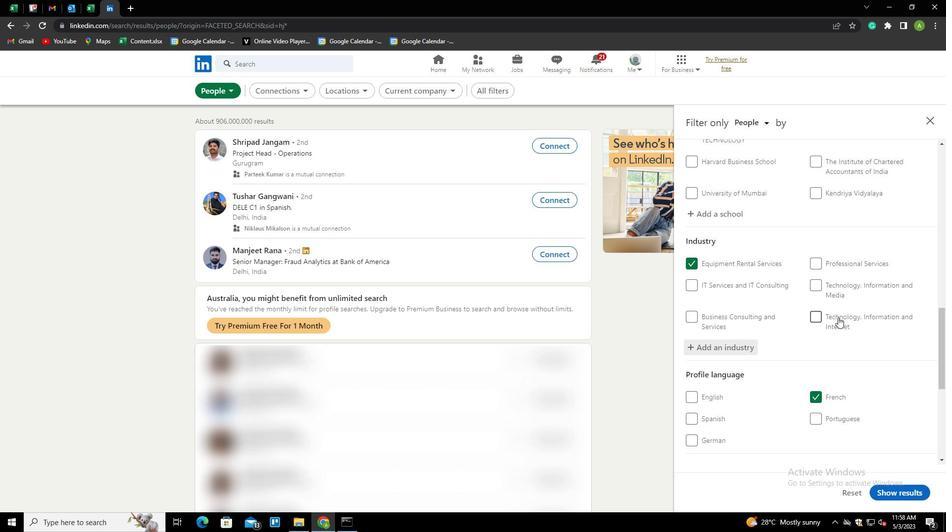 
Action: Mouse scrolled (838, 316) with delta (0, 0)
Screenshot: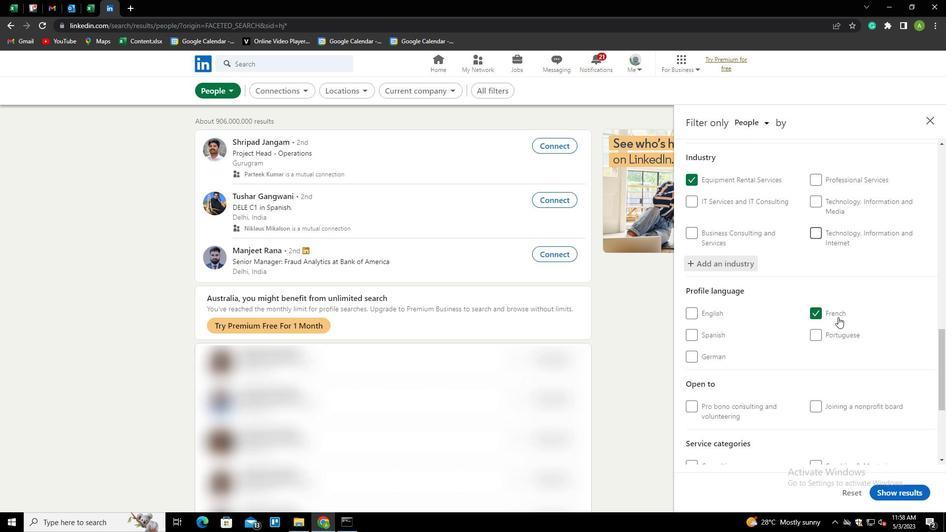 
Action: Mouse scrolled (838, 316) with delta (0, 0)
Screenshot: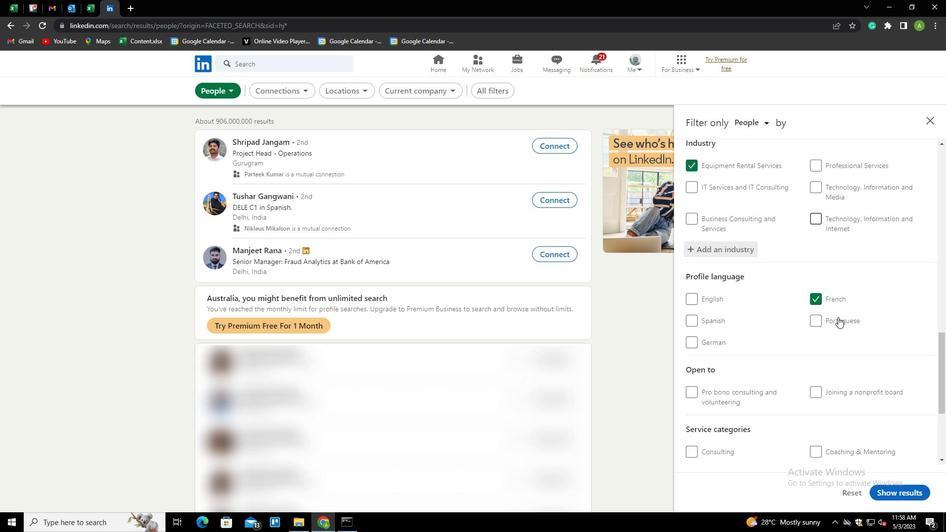 
Action: Mouse scrolled (838, 316) with delta (0, 0)
Screenshot: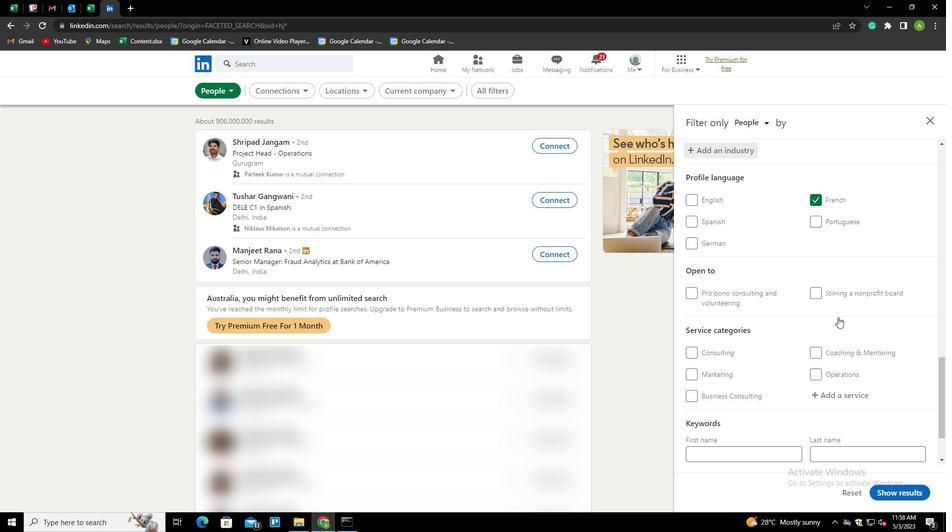 
Action: Mouse scrolled (838, 316) with delta (0, 0)
Screenshot: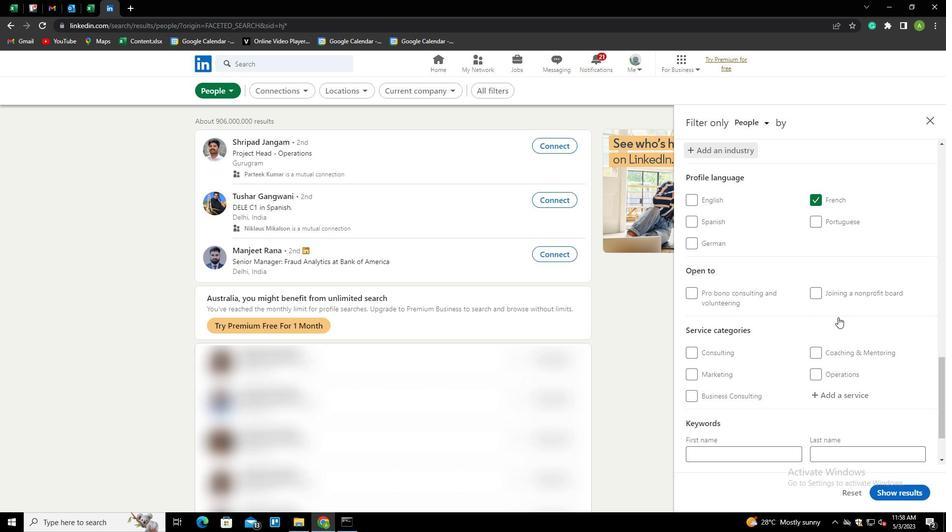 
Action: Mouse moved to (840, 326)
Screenshot: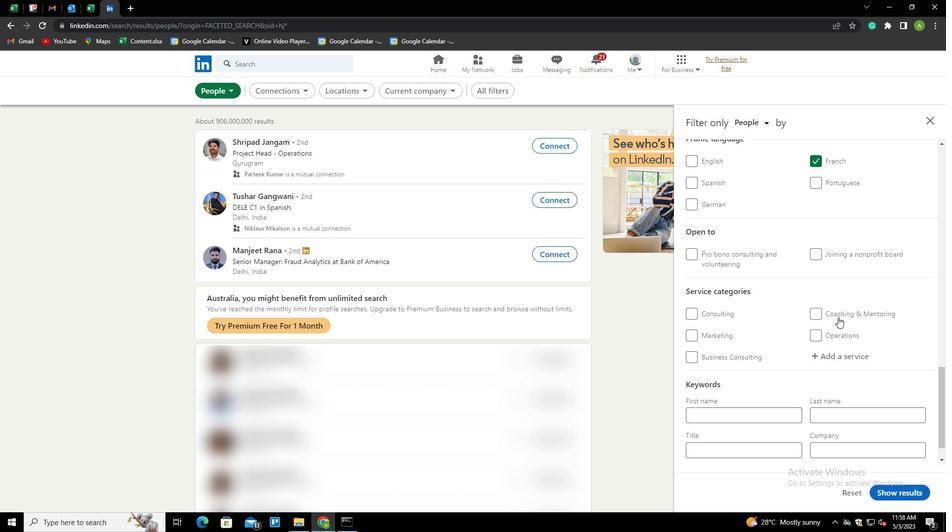 
Action: Mouse pressed left at (840, 326)
Screenshot: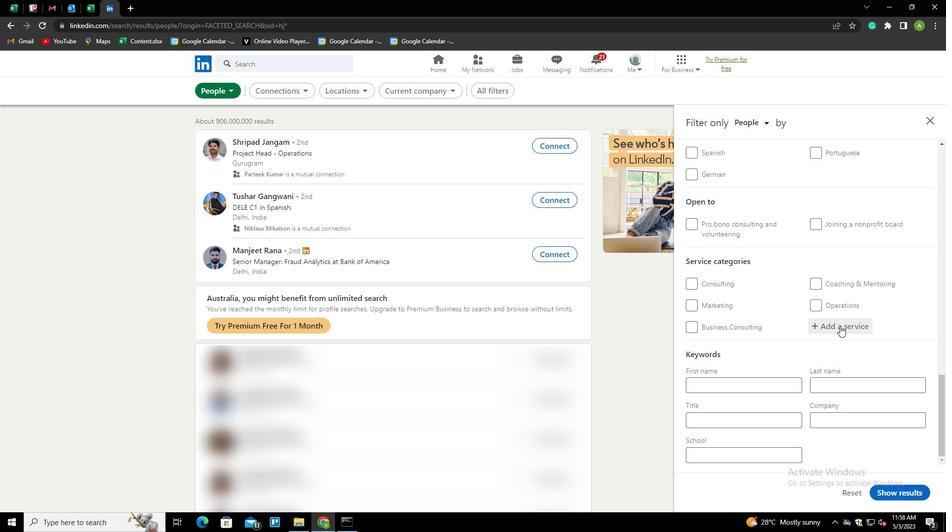 
Action: Key pressed <Key.shift>TRANSLATION<Key.down><Key.enter>
Screenshot: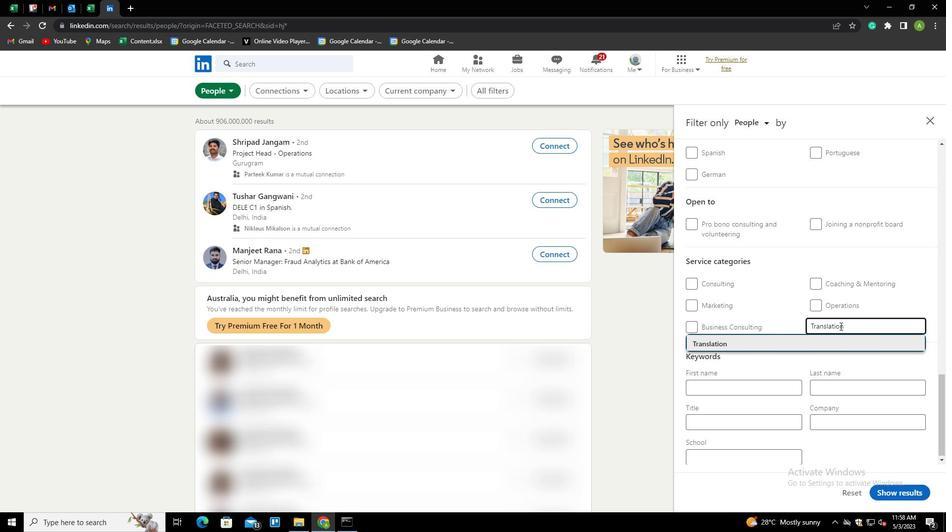 
Action: Mouse scrolled (840, 325) with delta (0, 0)
Screenshot: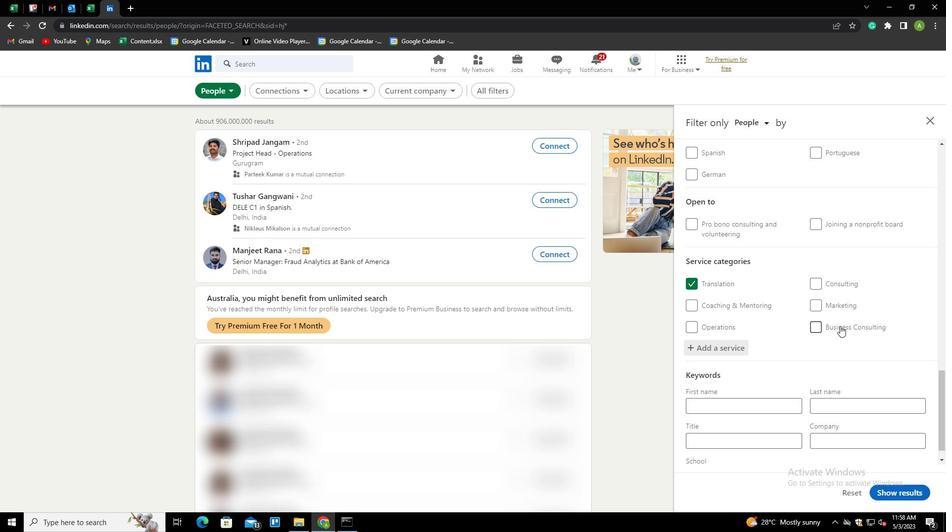 
Action: Mouse scrolled (840, 325) with delta (0, 0)
Screenshot: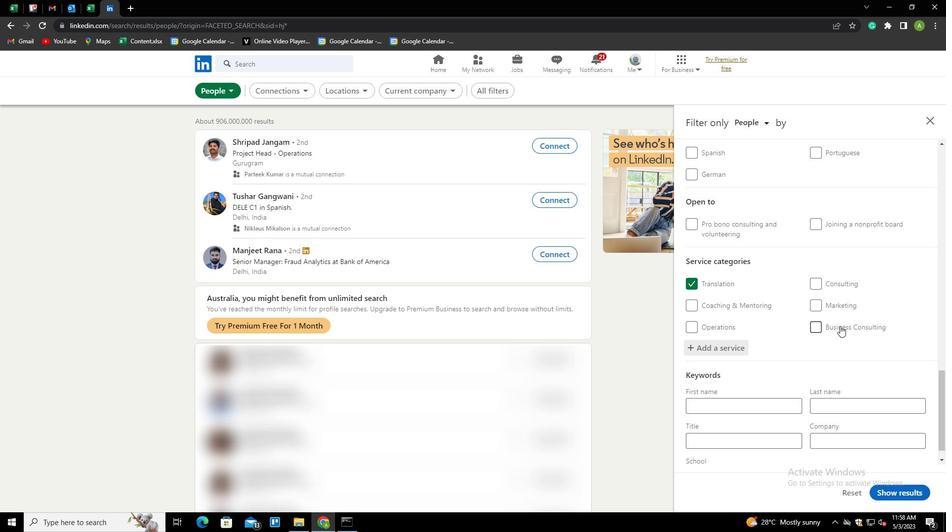 
Action: Mouse scrolled (840, 325) with delta (0, 0)
Screenshot: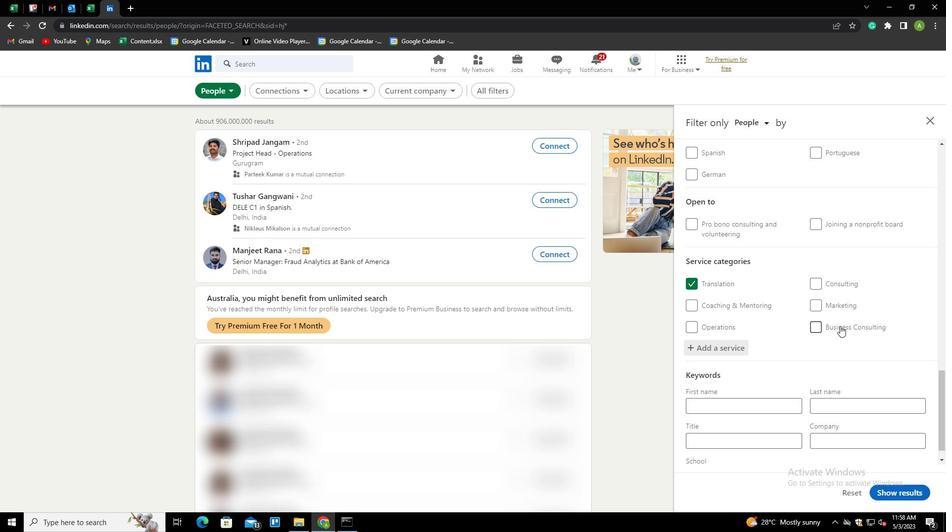 
Action: Mouse moved to (761, 419)
Screenshot: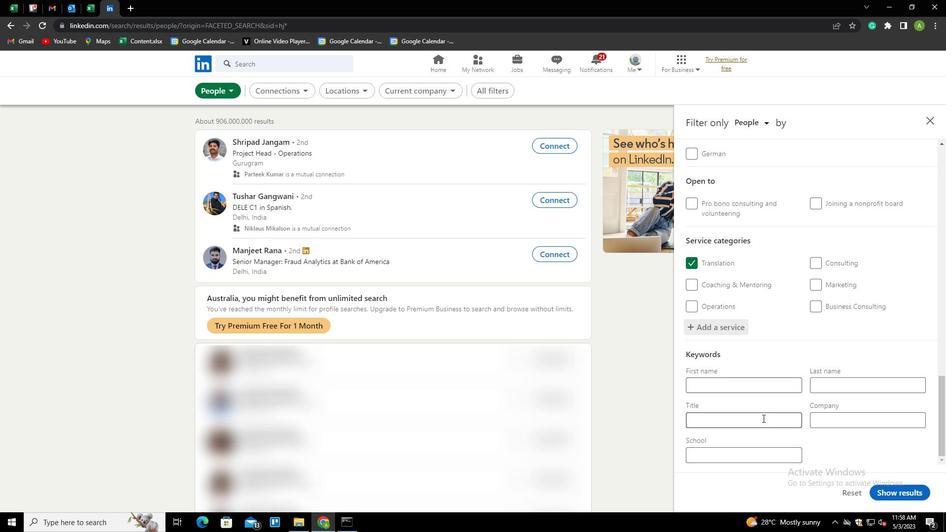 
Action: Mouse pressed left at (761, 419)
Screenshot: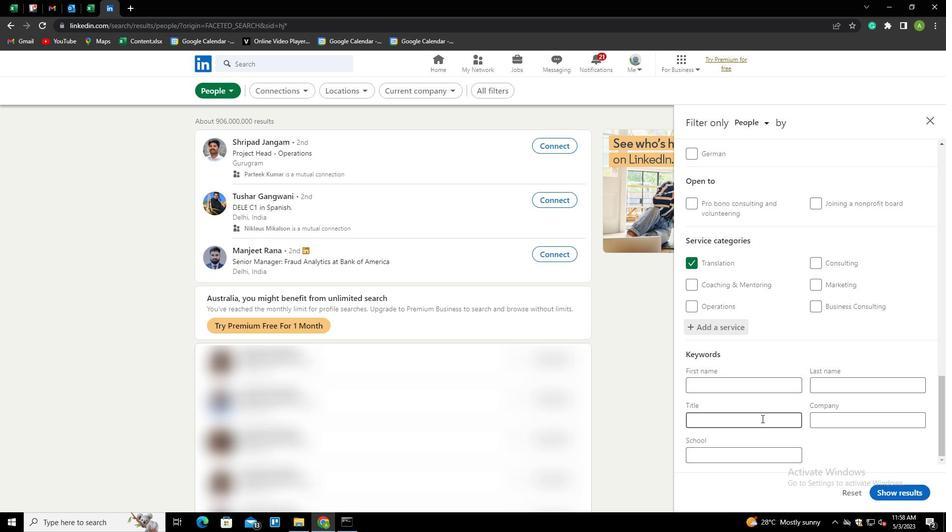 
Action: Key pressed <Key.shift>CJO<Key.backspace><Key.backspace>OMPUTER<Key.space><Key.shift>PROGRAMMER
Screenshot: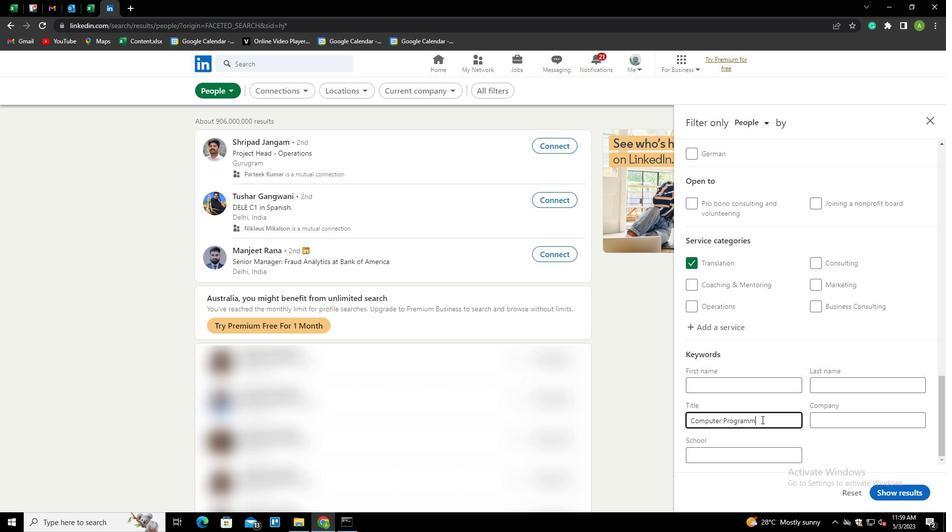 
Action: Mouse moved to (819, 446)
Screenshot: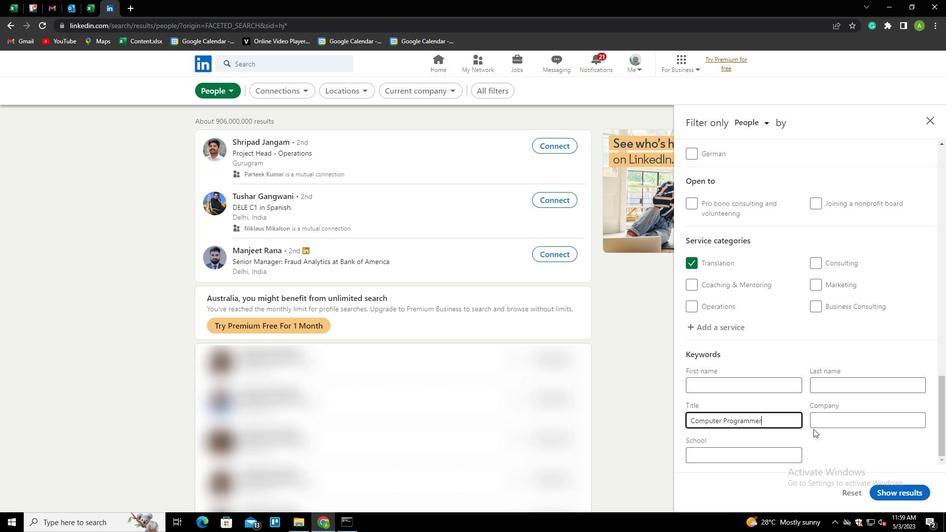 
Action: Mouse pressed left at (819, 446)
Screenshot: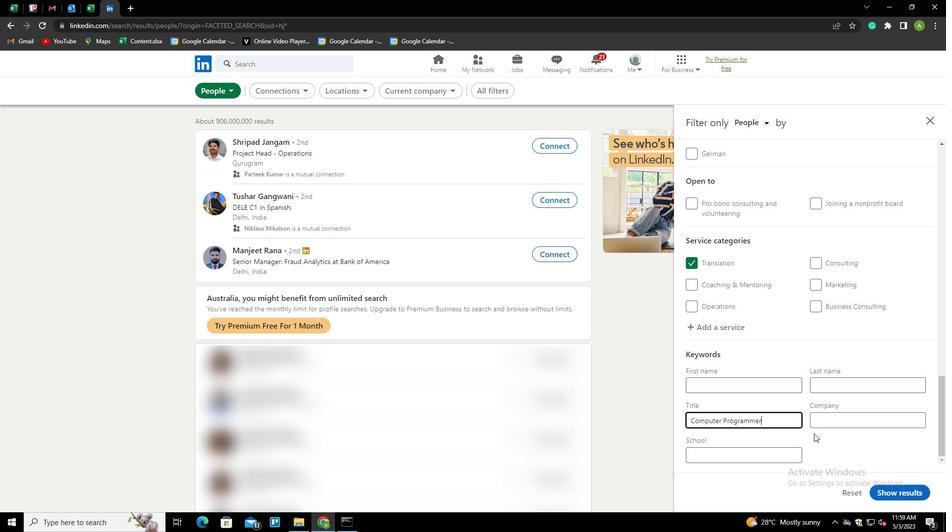 
Action: Mouse moved to (885, 487)
Screenshot: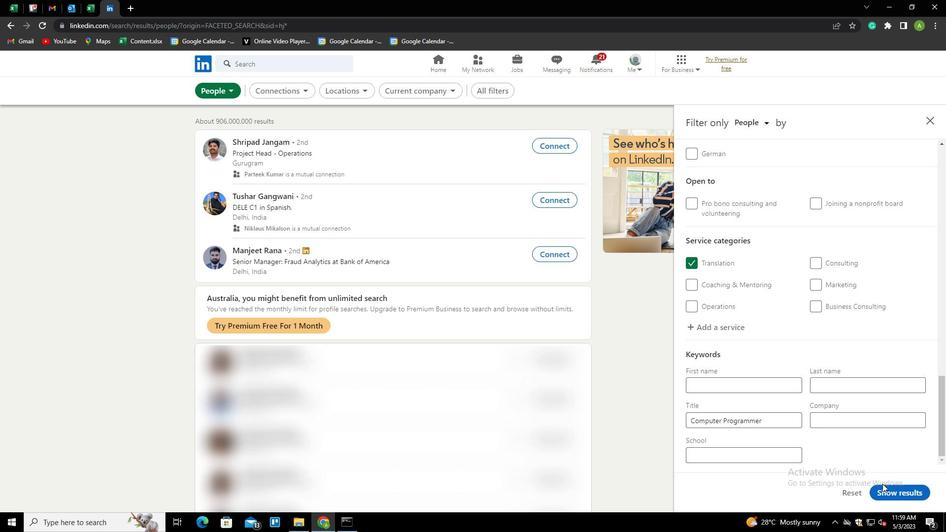 
Action: Mouse pressed left at (885, 487)
Screenshot: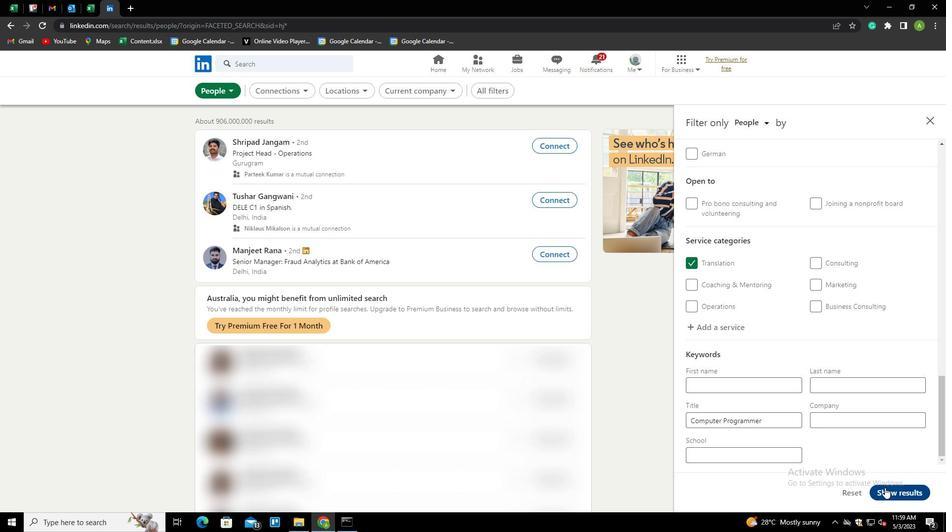 
Action: Mouse moved to (885, 488)
Screenshot: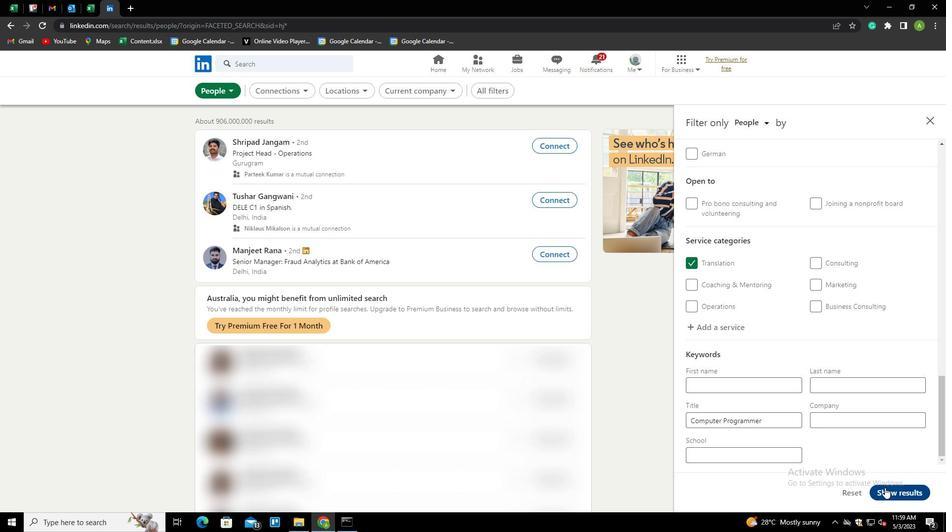 
